 Task: Find connections with filter location Gualeguaychú with filter topic #recruitmentwith filter profile language German with filter current company Boston Scientific with filter school HASSAN Karnataka Jobs with filter industry Apparel Manufacturing with filter service category Event Photography with filter keywords title Continuous Improvement Lead
Action: Mouse moved to (483, 98)
Screenshot: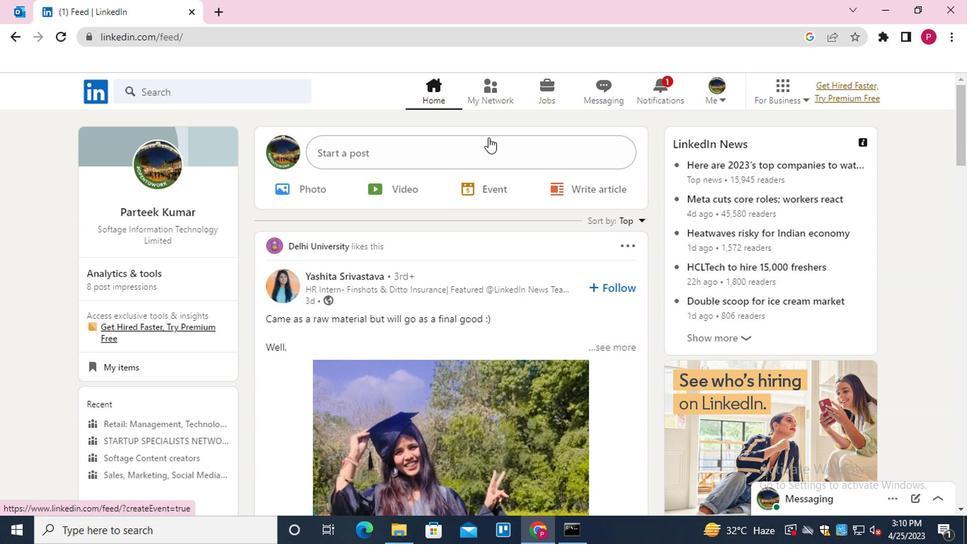 
Action: Mouse pressed left at (483, 98)
Screenshot: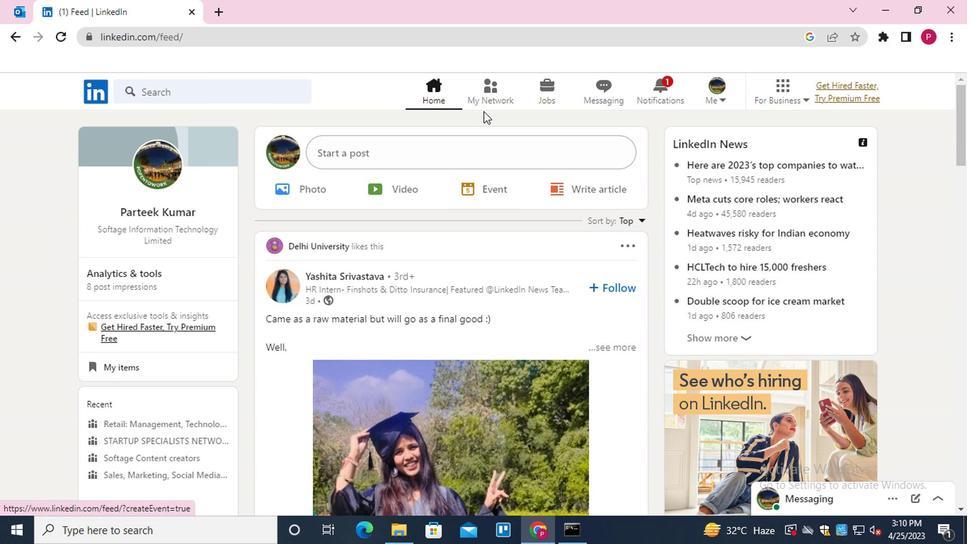 
Action: Mouse moved to (174, 169)
Screenshot: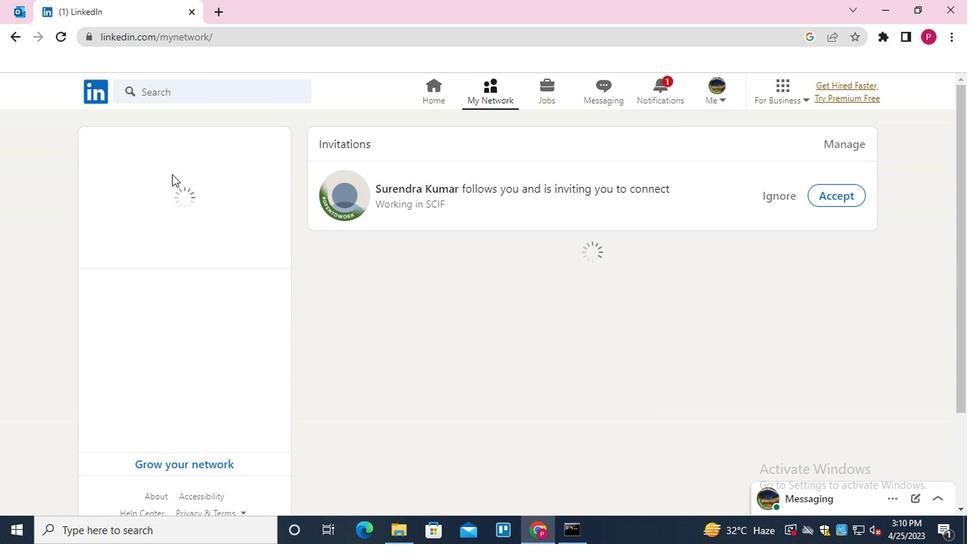 
Action: Mouse pressed left at (174, 169)
Screenshot: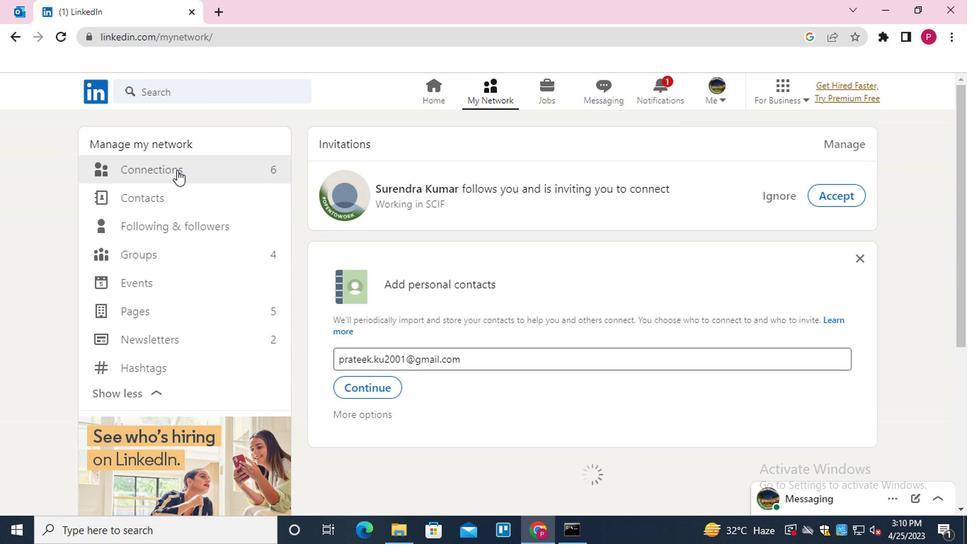 
Action: Mouse moved to (568, 164)
Screenshot: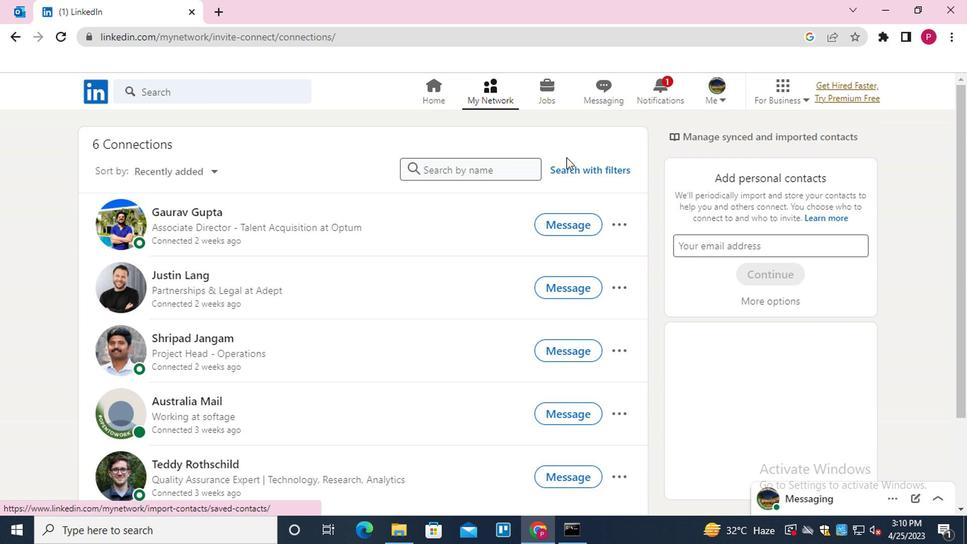 
Action: Mouse pressed left at (568, 164)
Screenshot: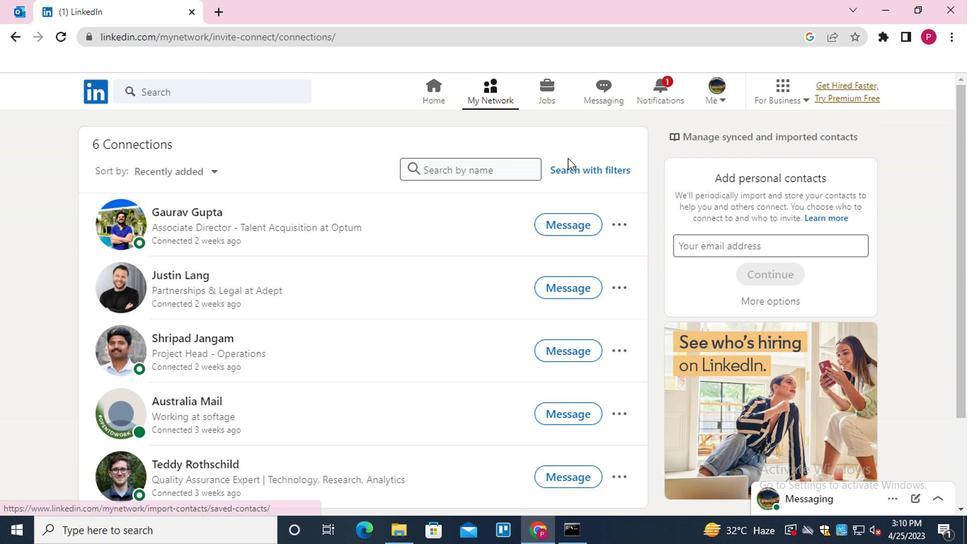
Action: Mouse moved to (458, 127)
Screenshot: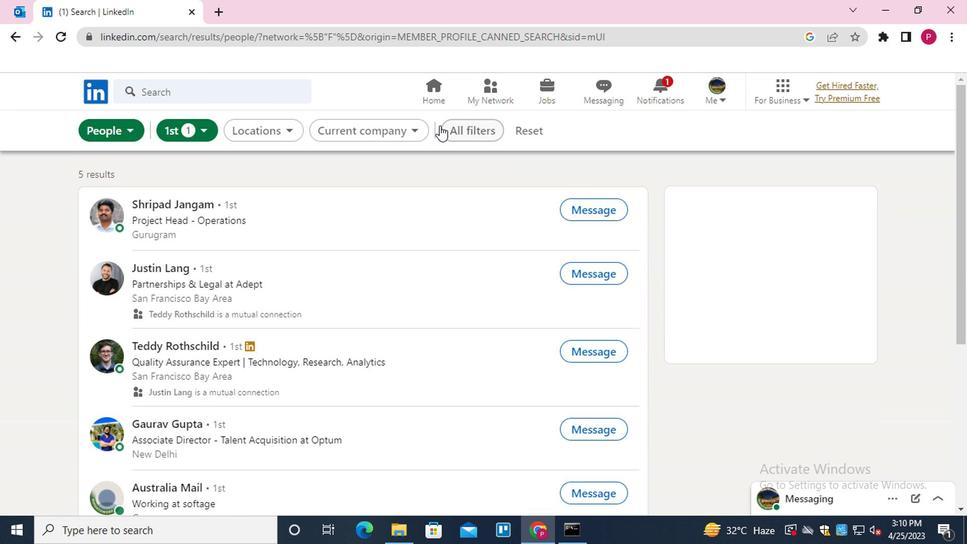 
Action: Mouse pressed left at (458, 127)
Screenshot: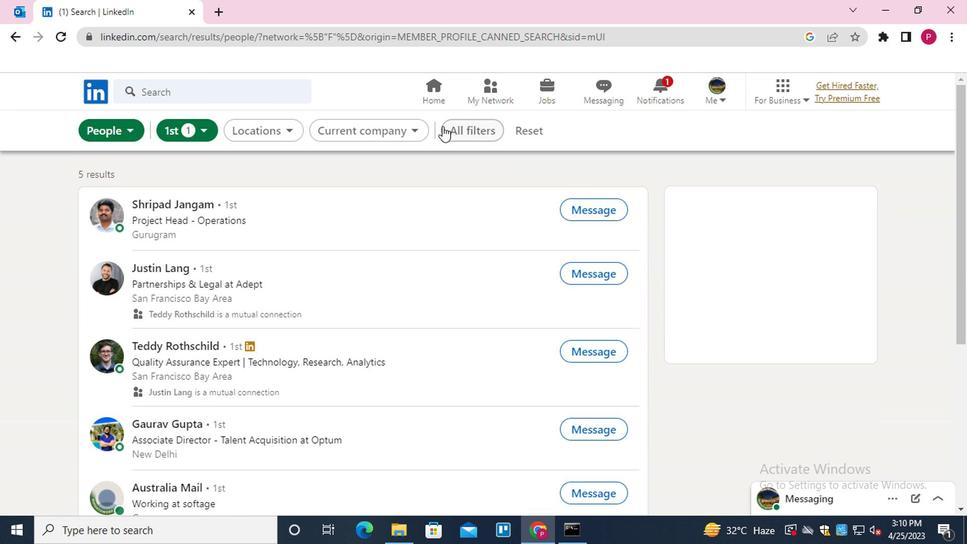 
Action: Mouse moved to (701, 296)
Screenshot: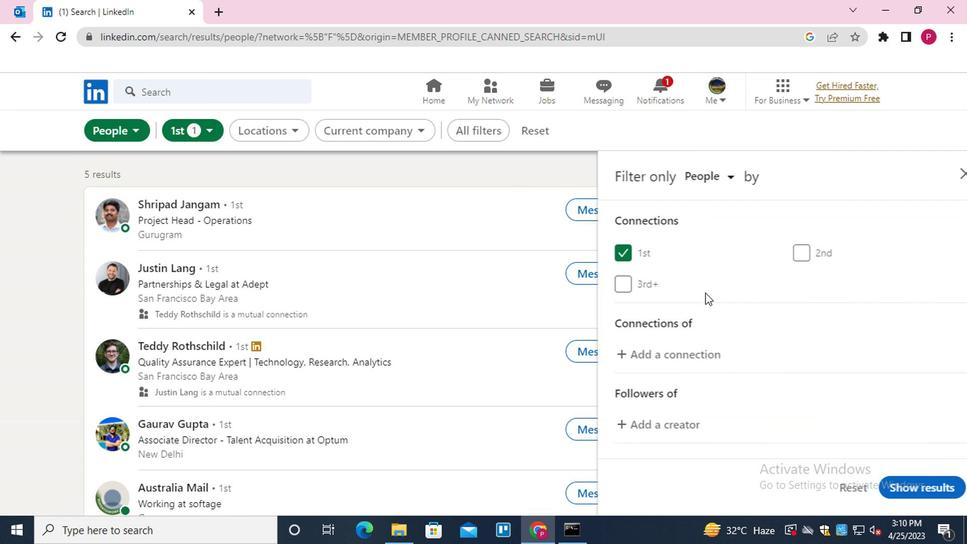 
Action: Mouse scrolled (701, 296) with delta (0, 0)
Screenshot: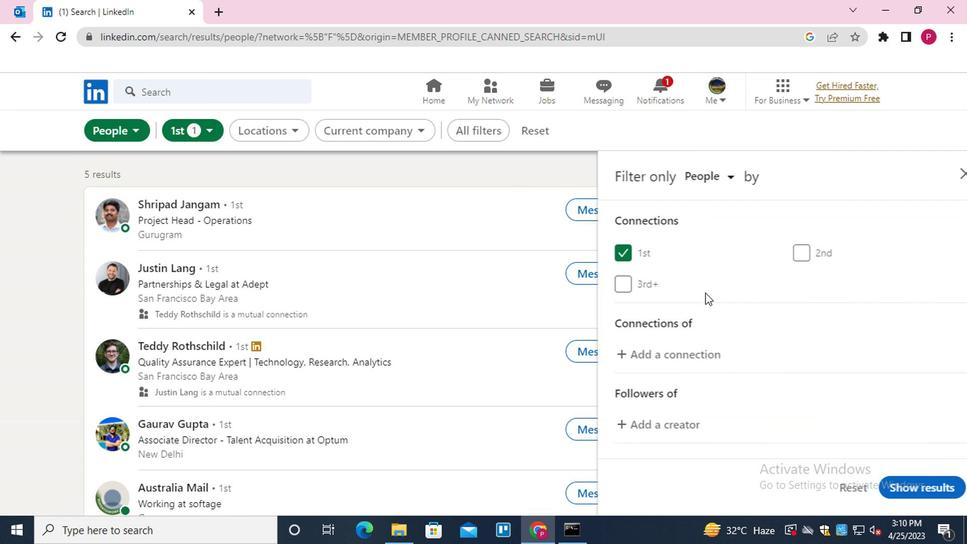 
Action: Mouse moved to (701, 299)
Screenshot: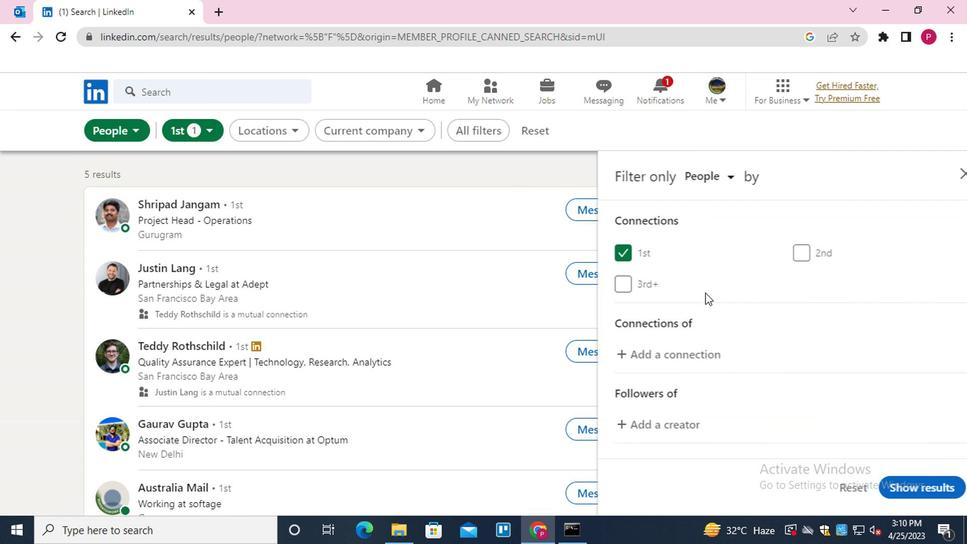 
Action: Mouse scrolled (701, 298) with delta (0, -1)
Screenshot: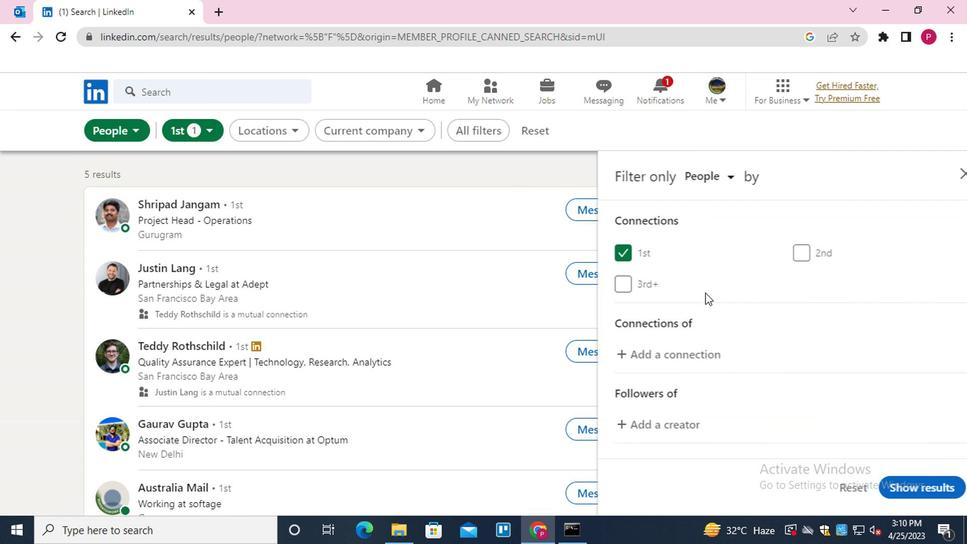 
Action: Mouse moved to (704, 305)
Screenshot: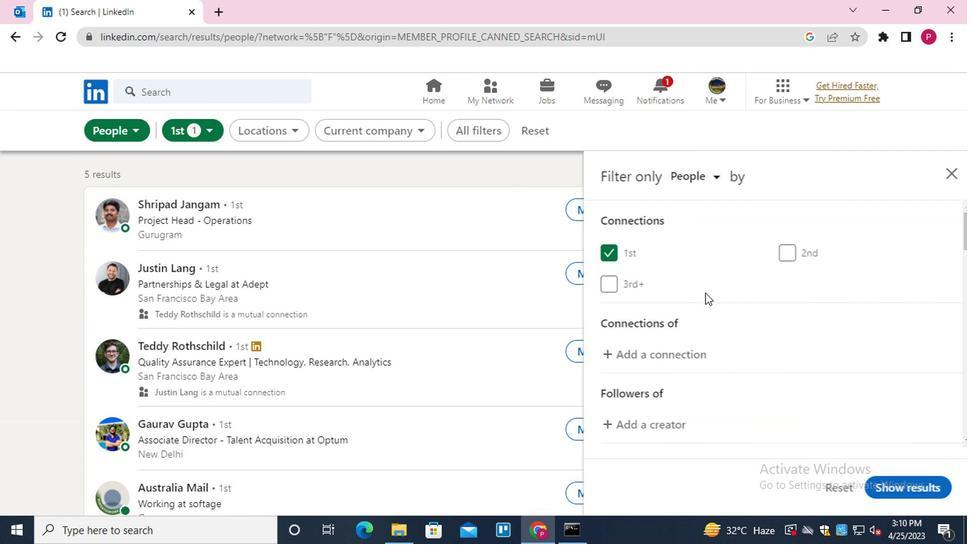 
Action: Mouse scrolled (704, 304) with delta (0, 0)
Screenshot: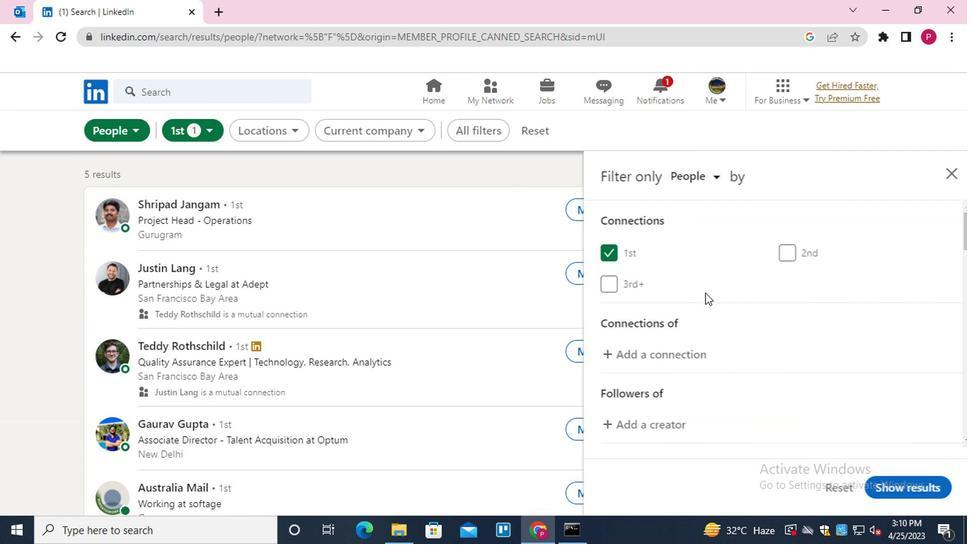 
Action: Mouse moved to (792, 346)
Screenshot: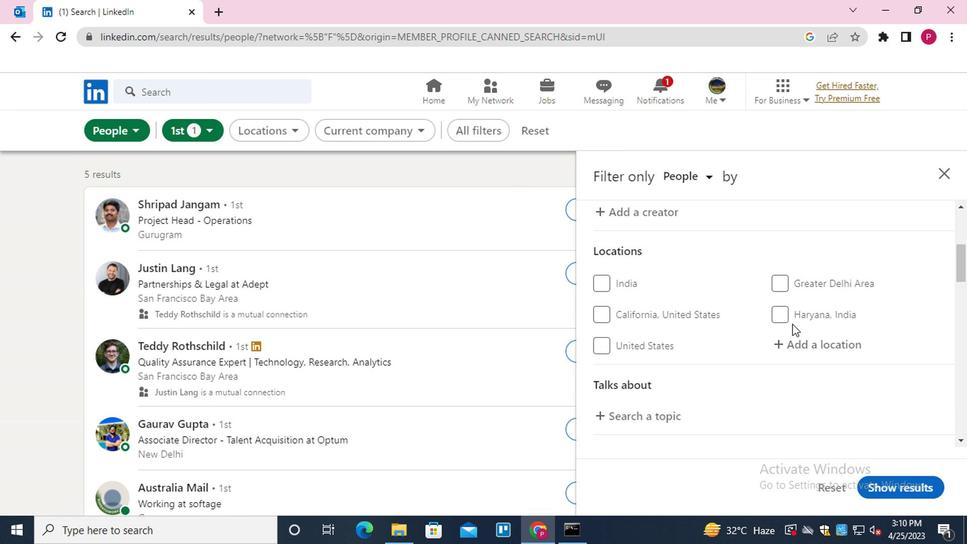 
Action: Mouse pressed left at (792, 346)
Screenshot: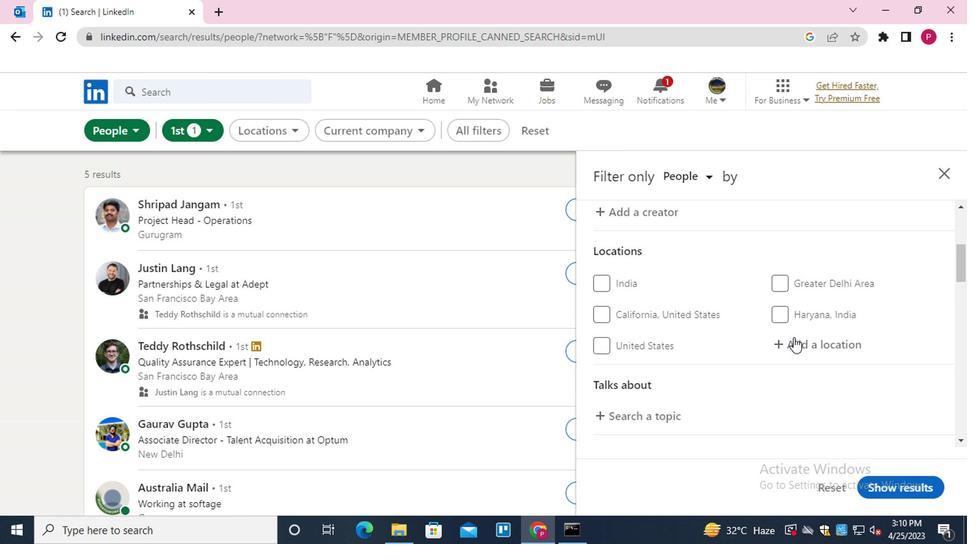 
Action: Mouse moved to (792, 348)
Screenshot: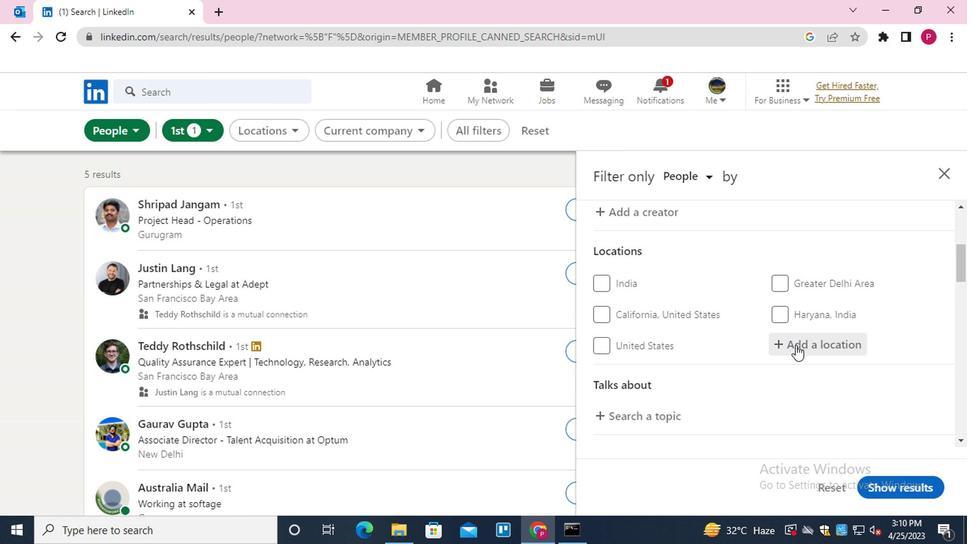 
Action: Key pressed <Key.shift><Key.shift>GUALEGUA
Screenshot: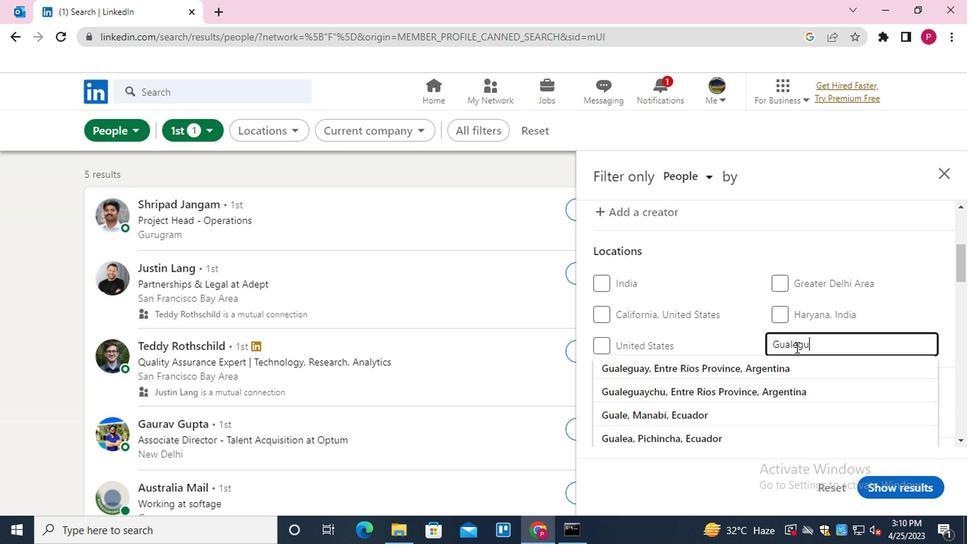 
Action: Mouse moved to (723, 374)
Screenshot: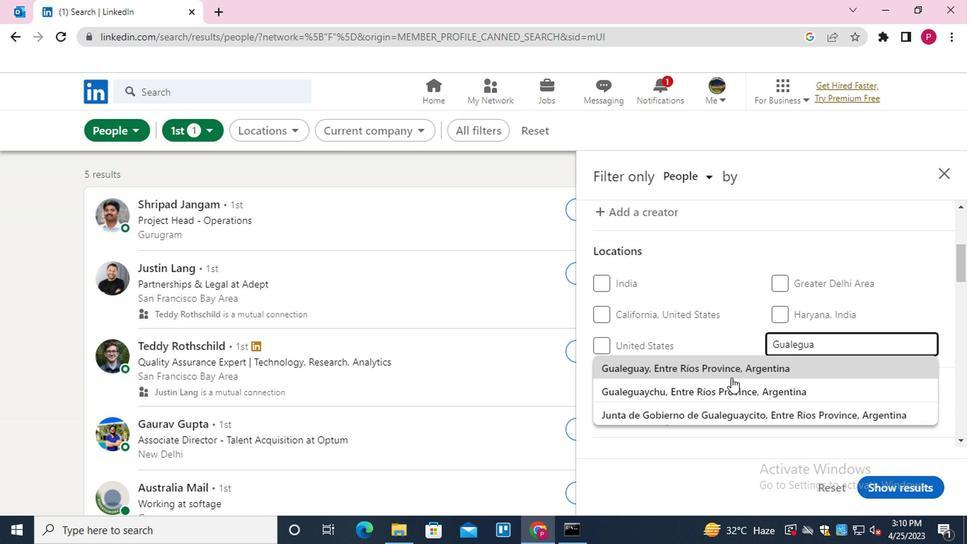 
Action: Mouse pressed left at (723, 374)
Screenshot: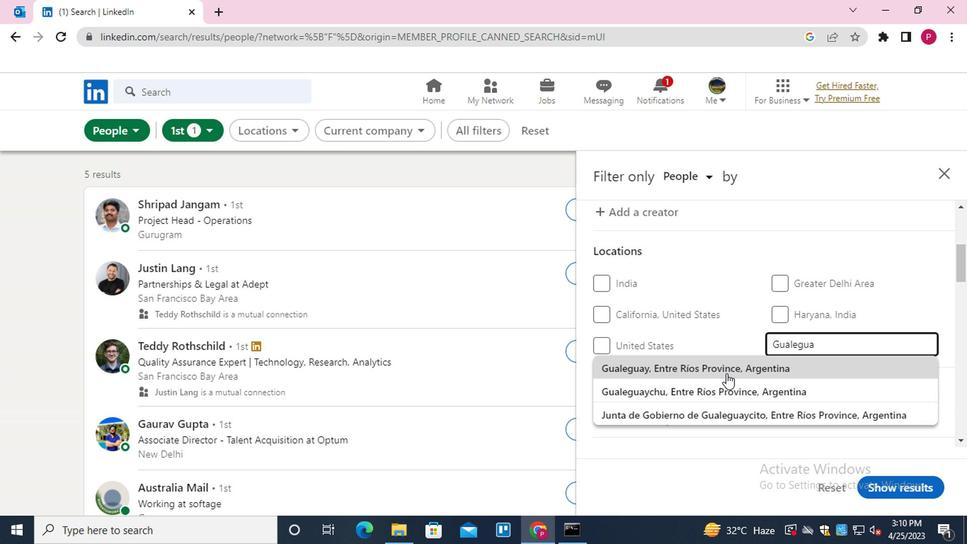 
Action: Mouse moved to (754, 352)
Screenshot: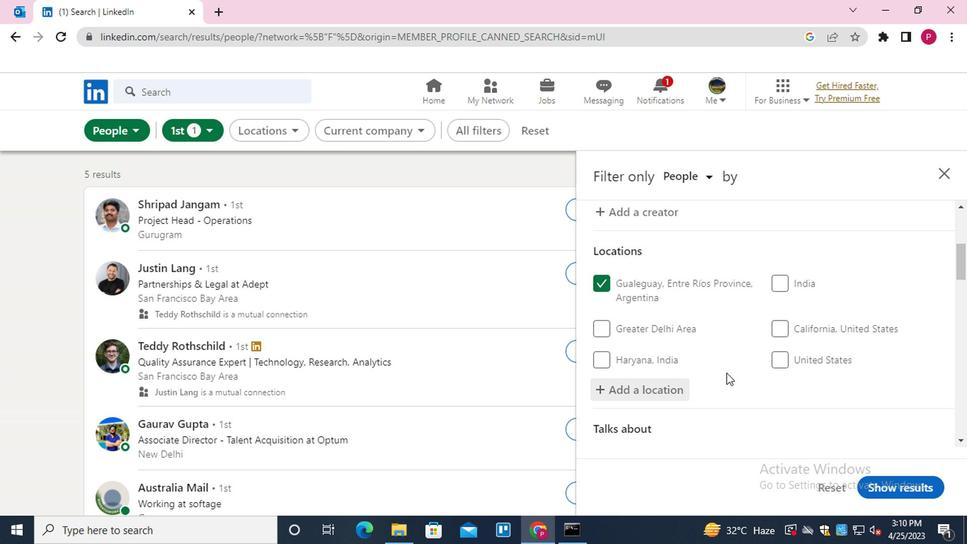 
Action: Mouse scrolled (754, 351) with delta (0, 0)
Screenshot: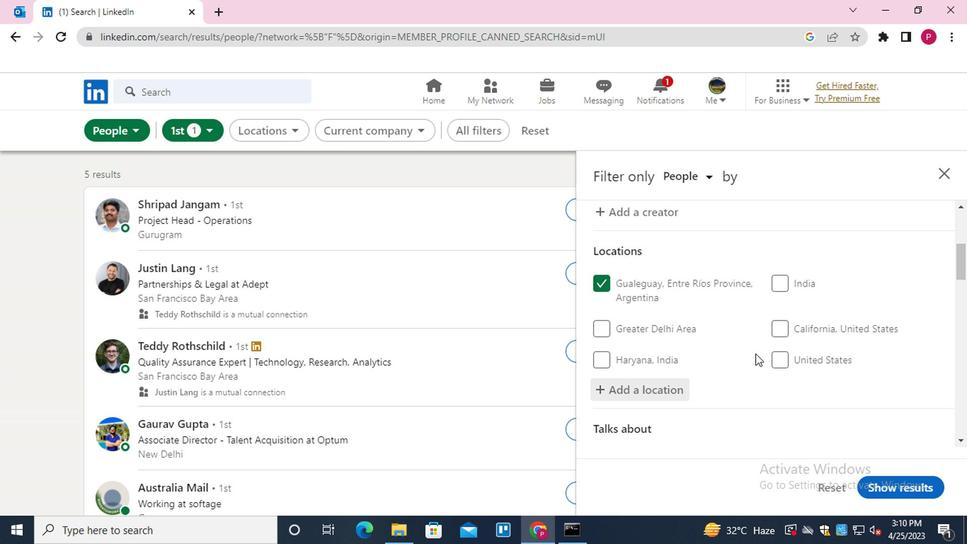 
Action: Mouse scrolled (754, 351) with delta (0, 0)
Screenshot: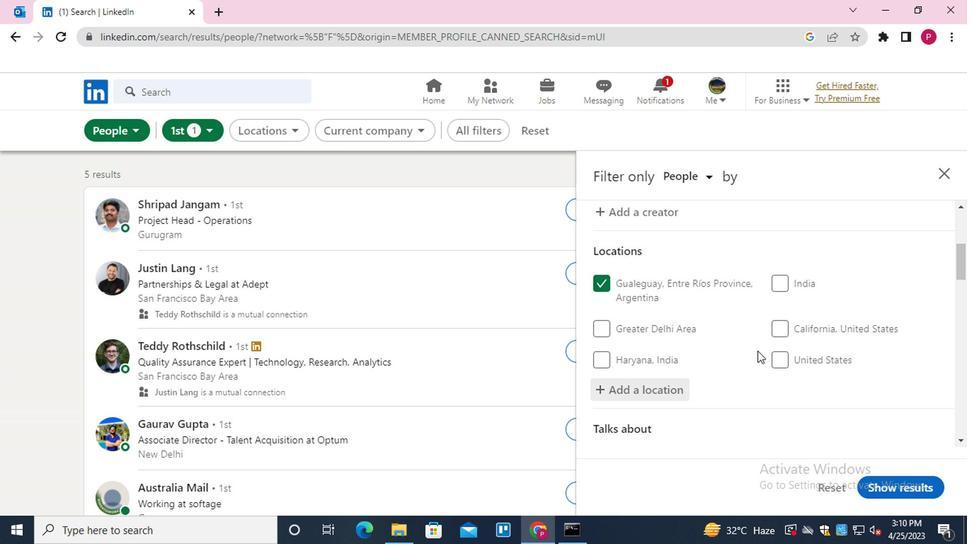 
Action: Mouse moved to (678, 320)
Screenshot: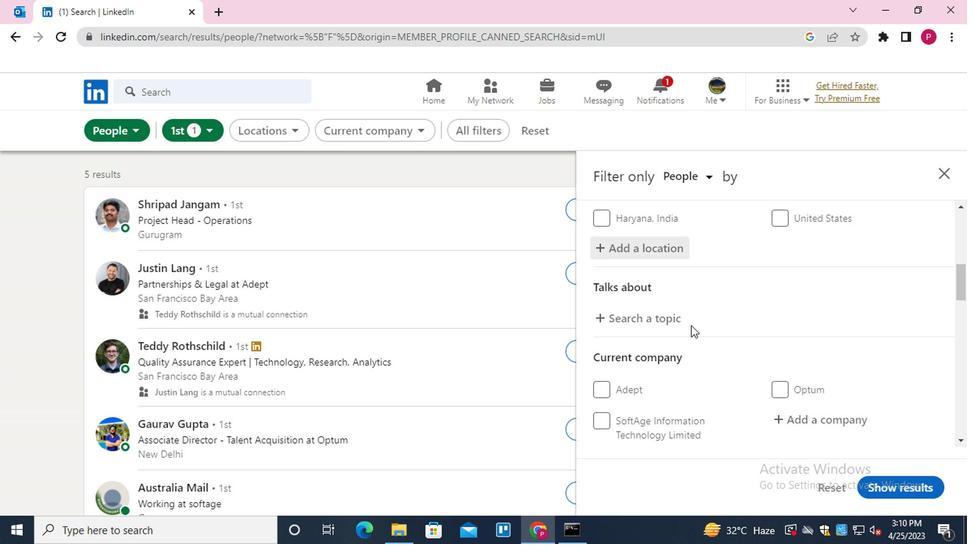 
Action: Mouse pressed left at (678, 320)
Screenshot: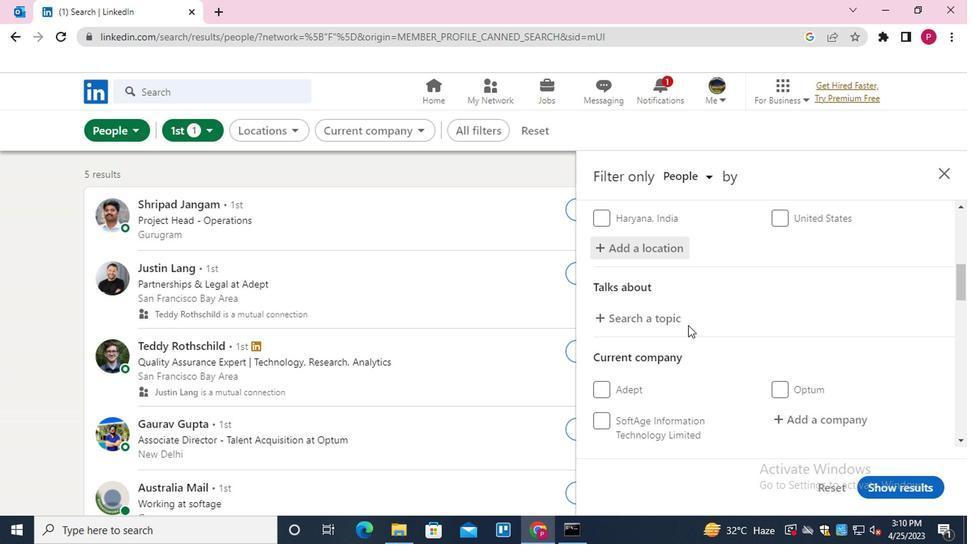 
Action: Key pressed <Key.shift><Key.shift><Key.shift><Key.shift><Key.shift><Key.shift><Key.shift><Key.shift><Key.shift><Key.shift><Key.shift>#RECRUITMENT
Screenshot: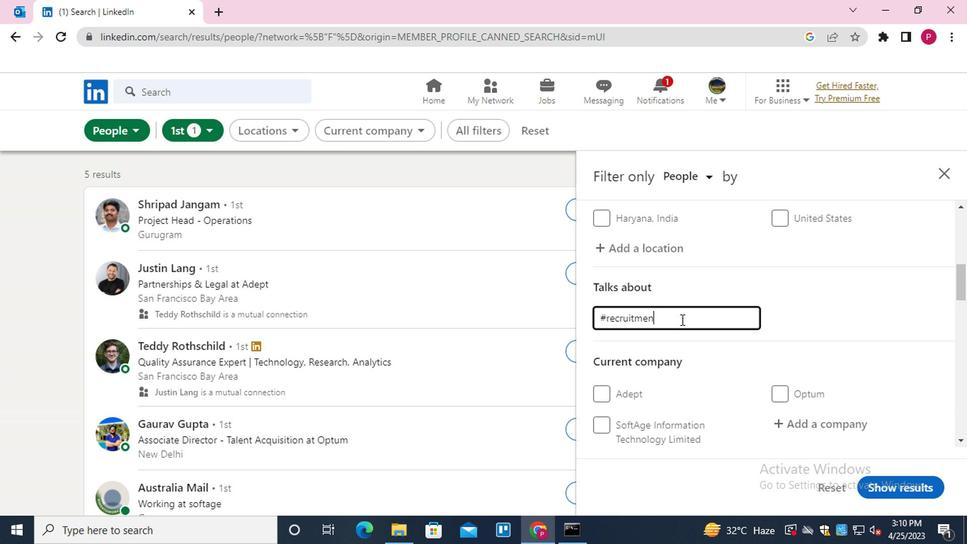 
Action: Mouse moved to (675, 320)
Screenshot: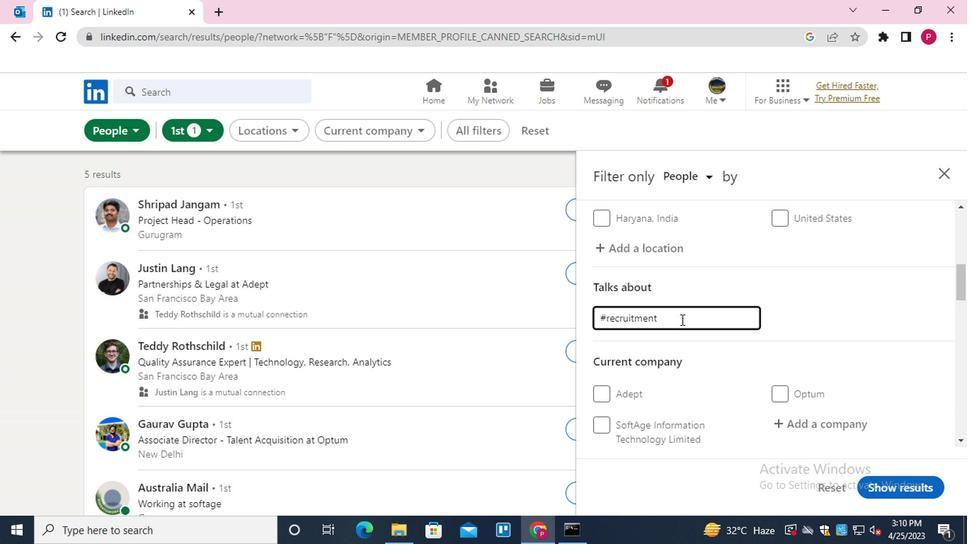 
Action: Mouse scrolled (675, 320) with delta (0, 0)
Screenshot: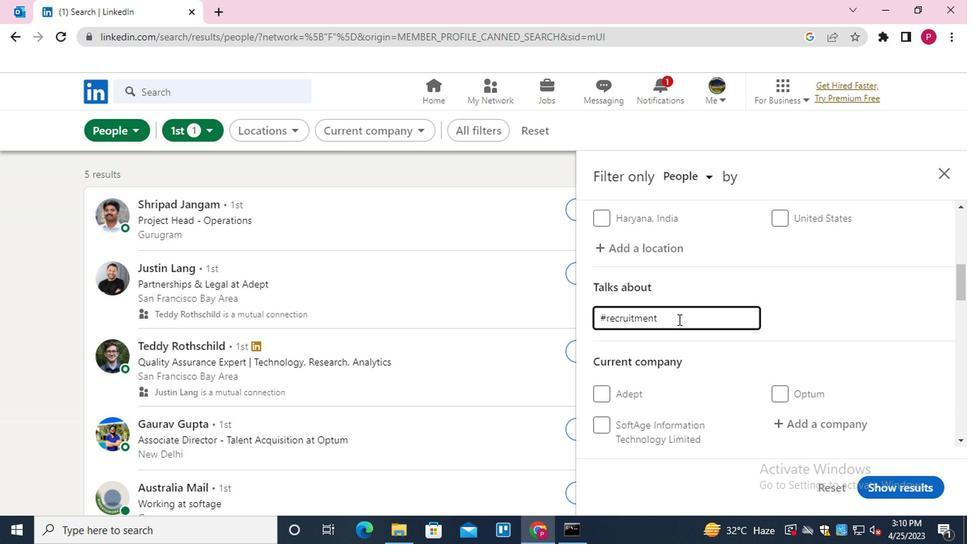 
Action: Mouse scrolled (675, 320) with delta (0, 0)
Screenshot: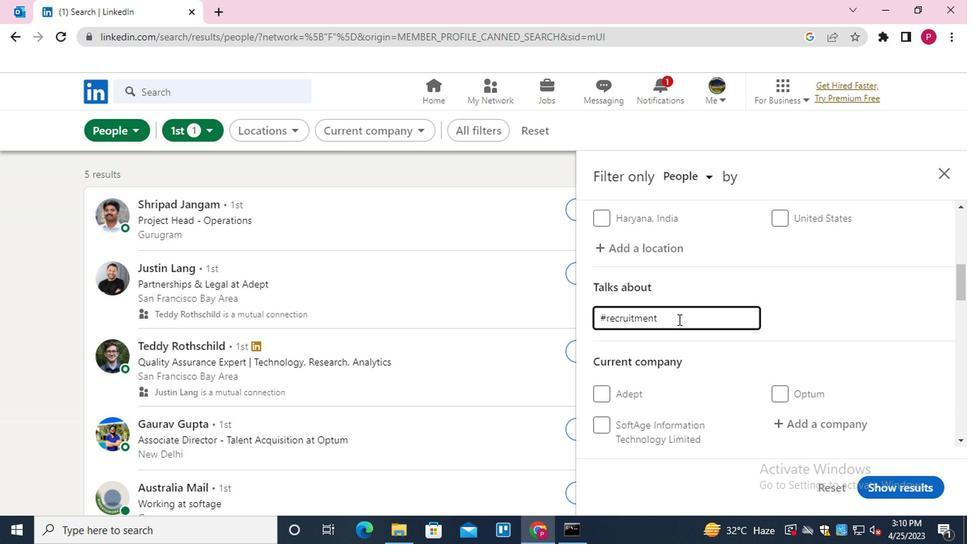 
Action: Mouse moved to (793, 288)
Screenshot: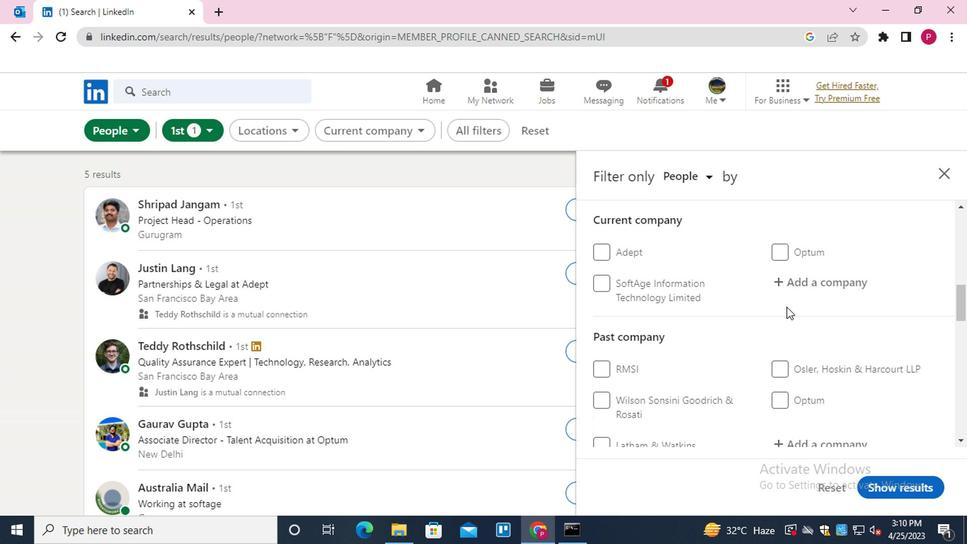 
Action: Mouse pressed left at (793, 288)
Screenshot: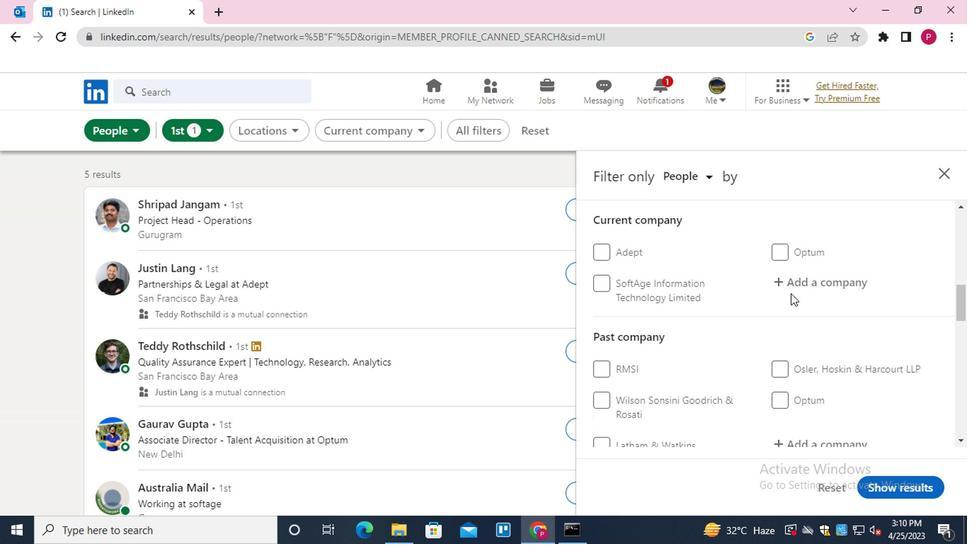 
Action: Mouse moved to (793, 288)
Screenshot: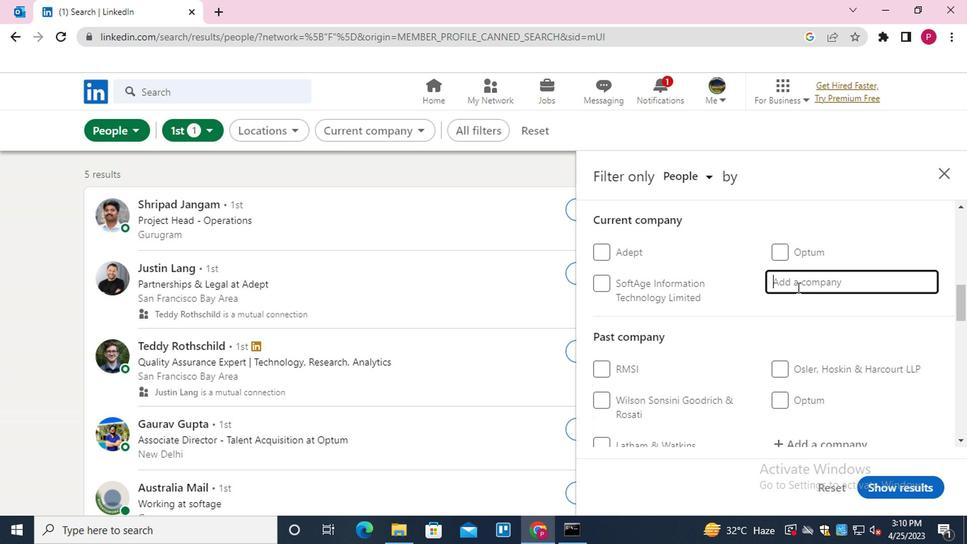 
Action: Key pressed <Key.shift><Key.shift><Key.shift><Key.shift><Key.shift><Key.shift><Key.shift><Key.shift><Key.shift><Key.shift><Key.shift><Key.shift><Key.shift><Key.shift><Key.shift><Key.shift><Key.shift><Key.shift><Key.shift>BOSTON
Screenshot: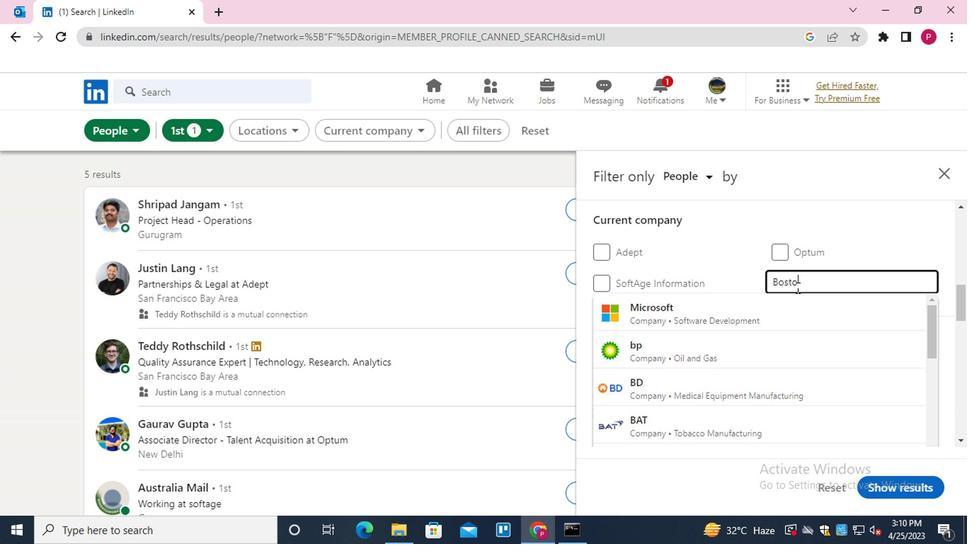 
Action: Mouse moved to (750, 313)
Screenshot: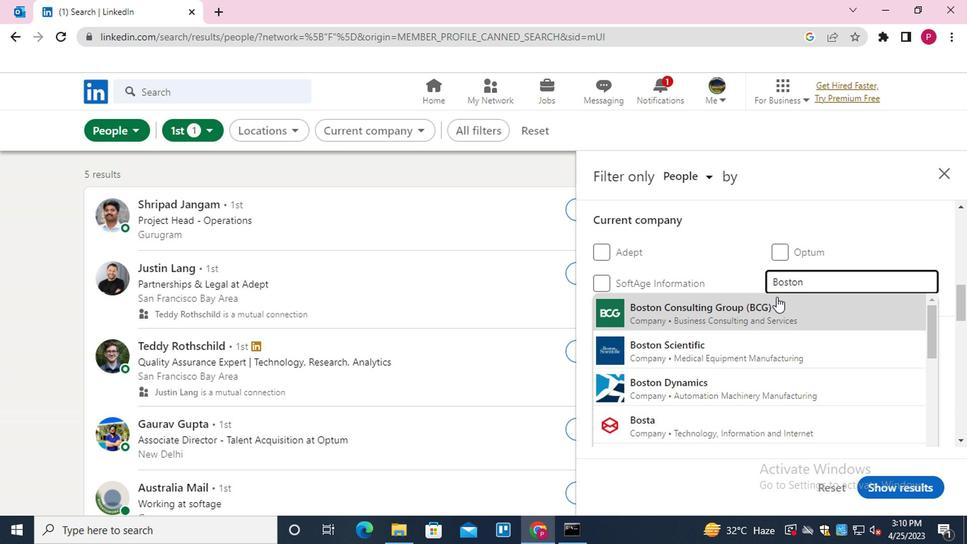 
Action: Mouse pressed left at (750, 313)
Screenshot: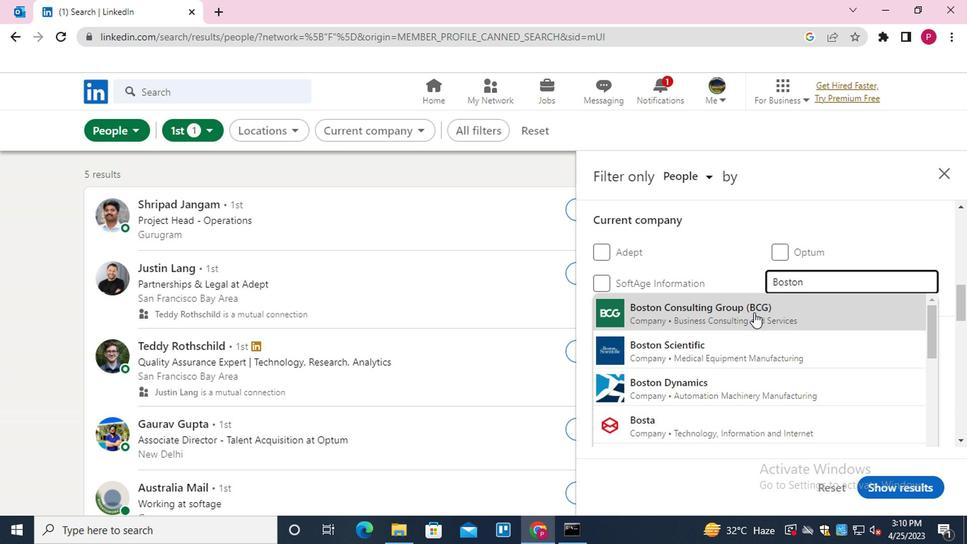 
Action: Mouse moved to (667, 300)
Screenshot: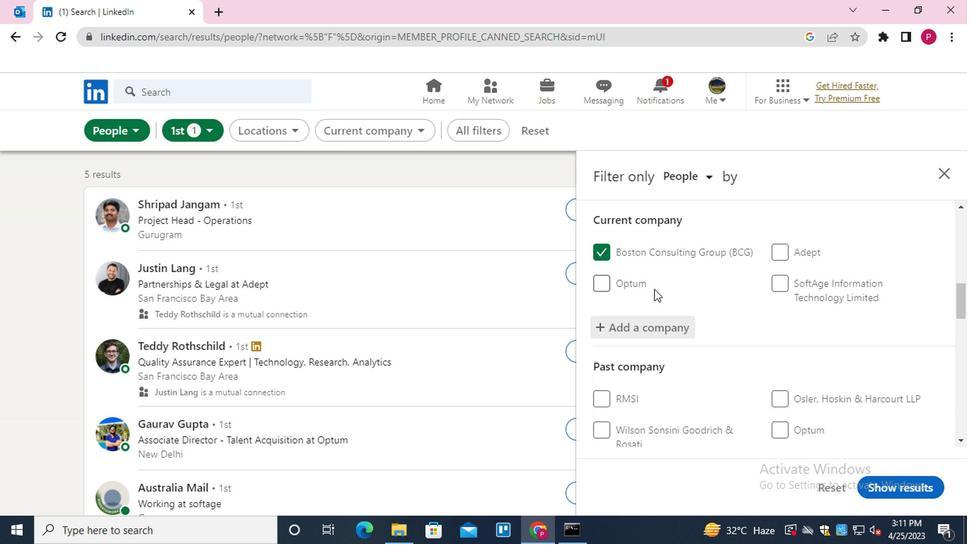 
Action: Mouse scrolled (667, 300) with delta (0, 0)
Screenshot: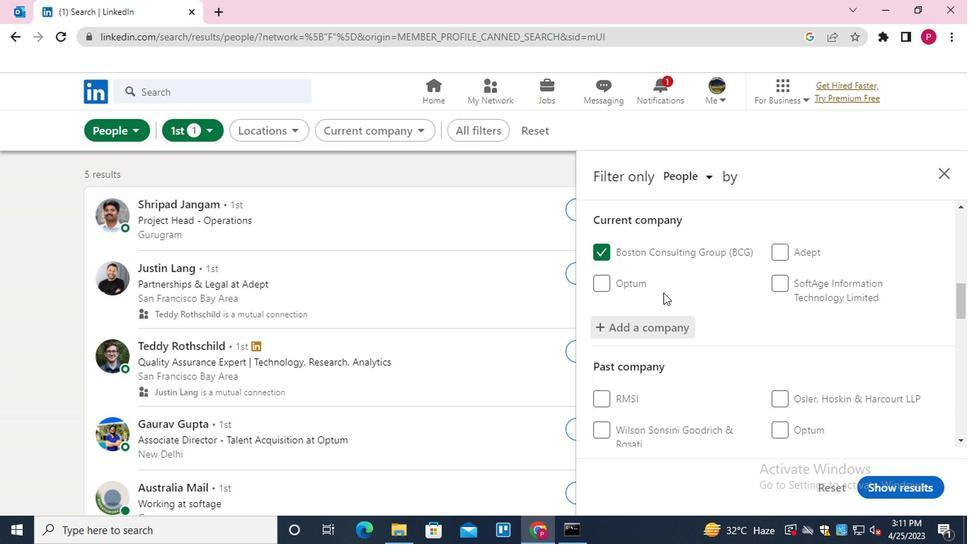 
Action: Mouse scrolled (667, 300) with delta (0, 0)
Screenshot: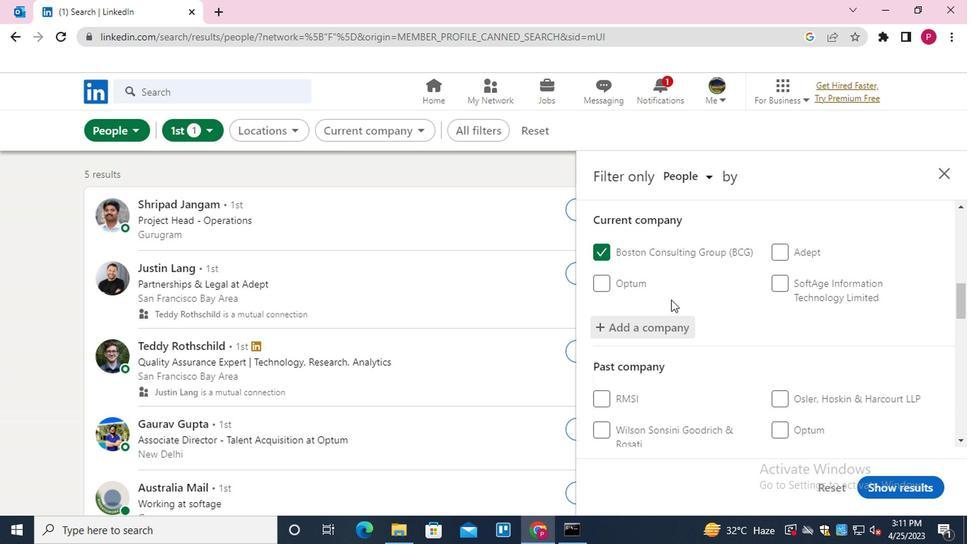 
Action: Mouse moved to (705, 303)
Screenshot: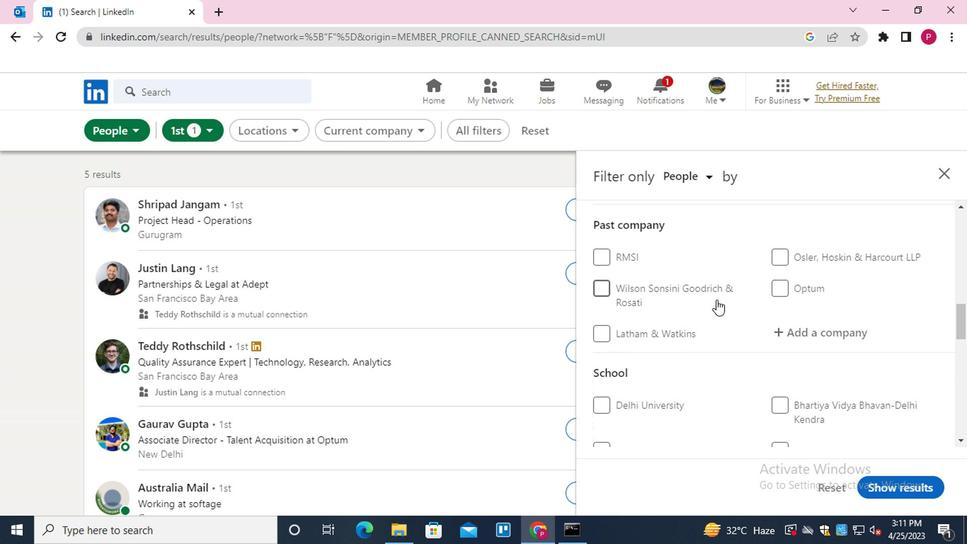 
Action: Mouse scrolled (705, 302) with delta (0, -1)
Screenshot: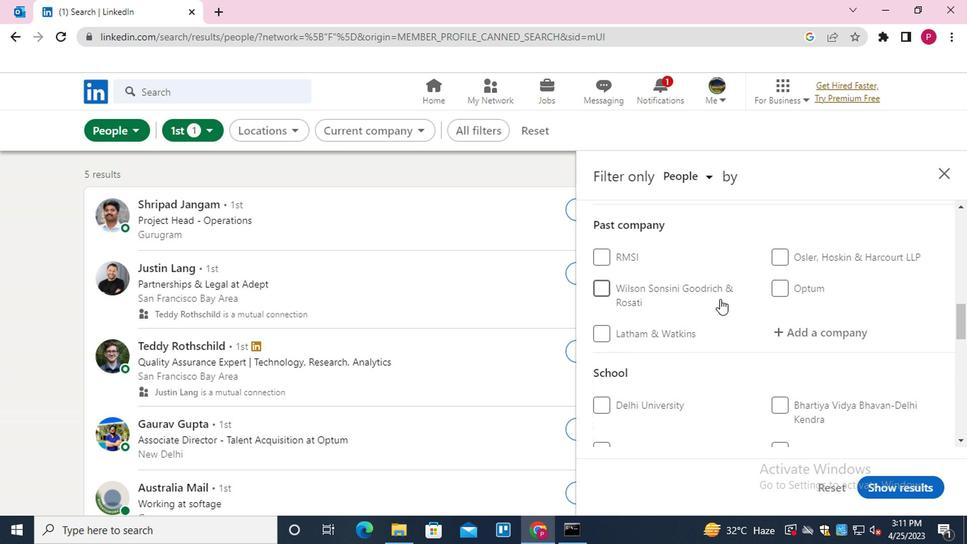 
Action: Mouse scrolled (705, 302) with delta (0, -1)
Screenshot: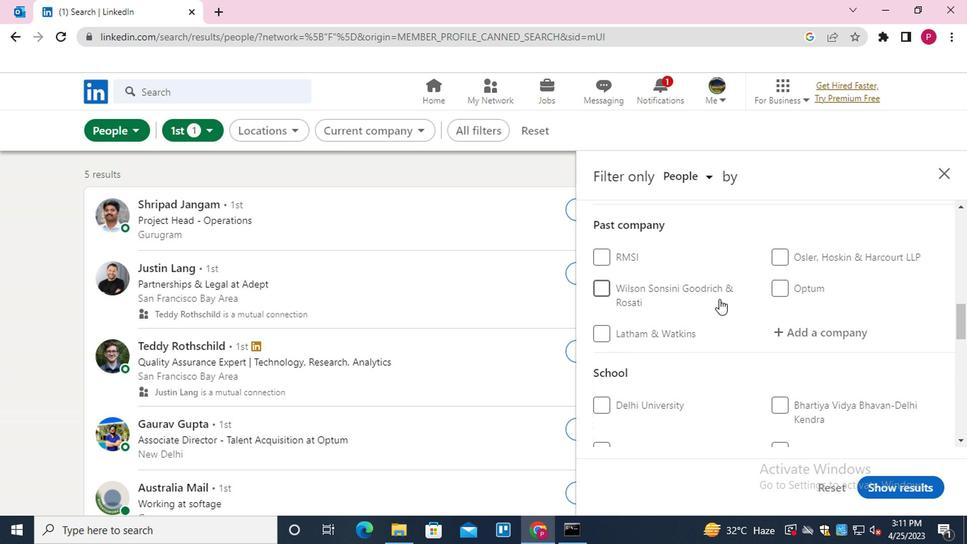 
Action: Mouse moved to (818, 346)
Screenshot: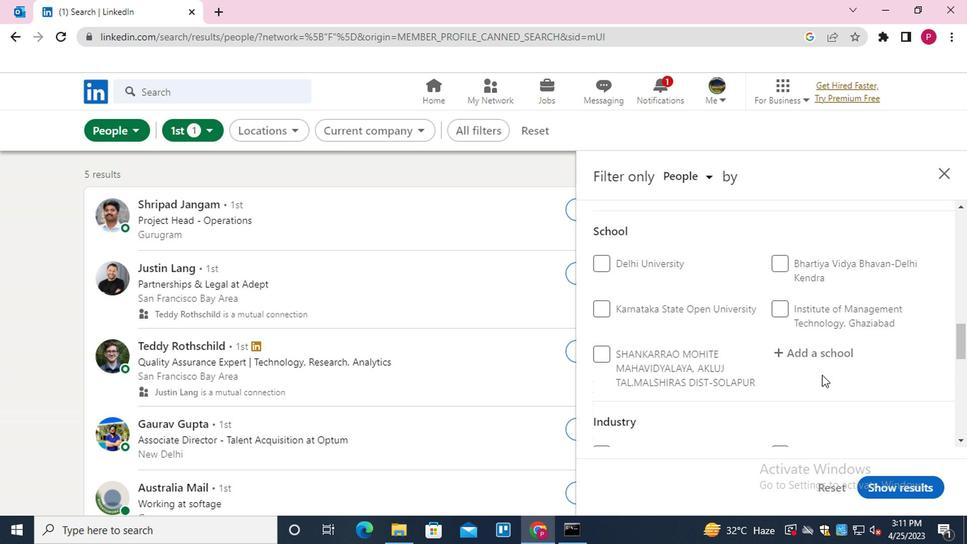 
Action: Mouse pressed left at (818, 346)
Screenshot: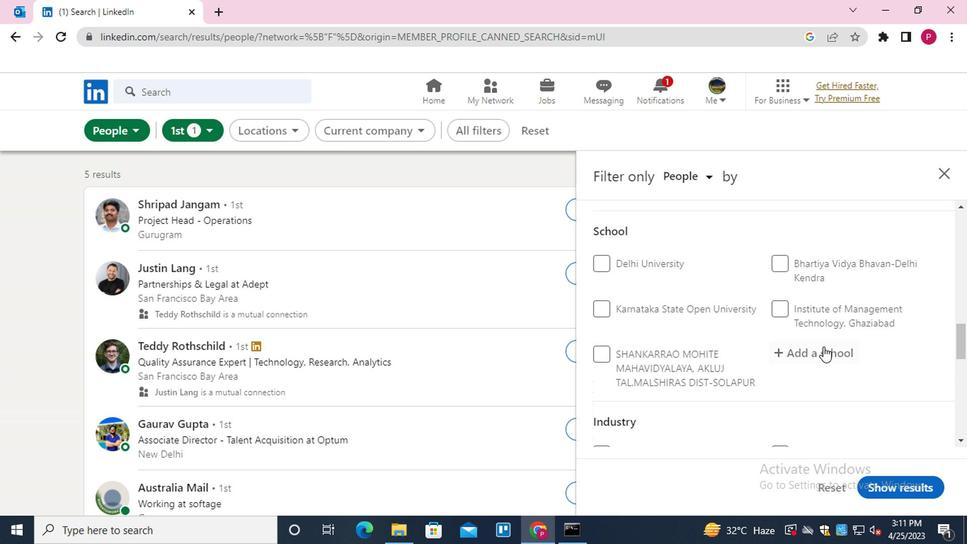 
Action: Key pressed <Key.shift>HASSAN
Screenshot: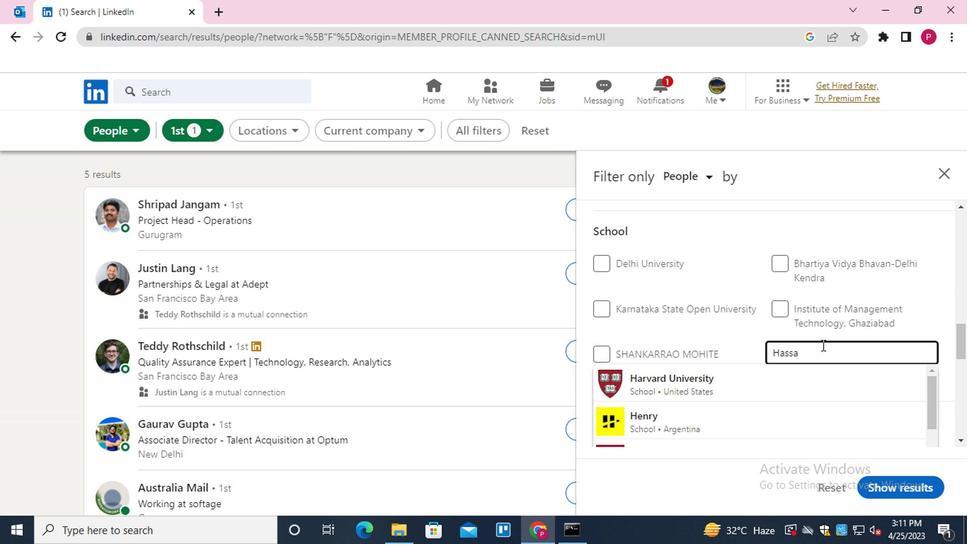 
Action: Mouse moved to (737, 380)
Screenshot: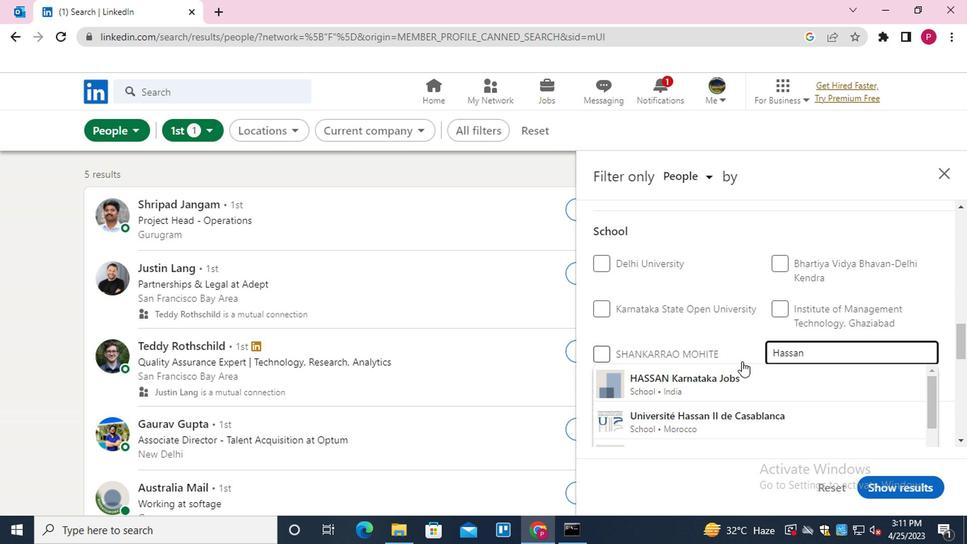 
Action: Mouse pressed left at (737, 380)
Screenshot: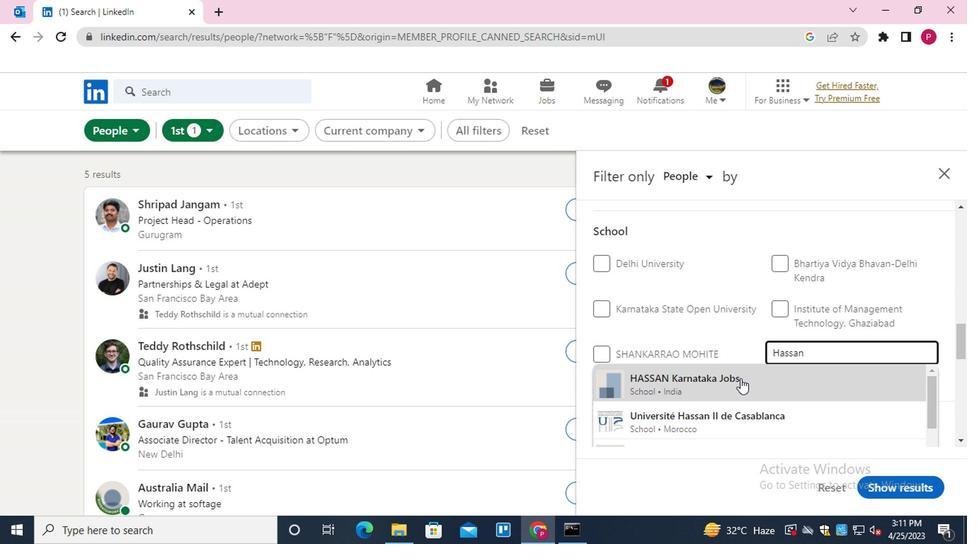 
Action: Mouse moved to (726, 387)
Screenshot: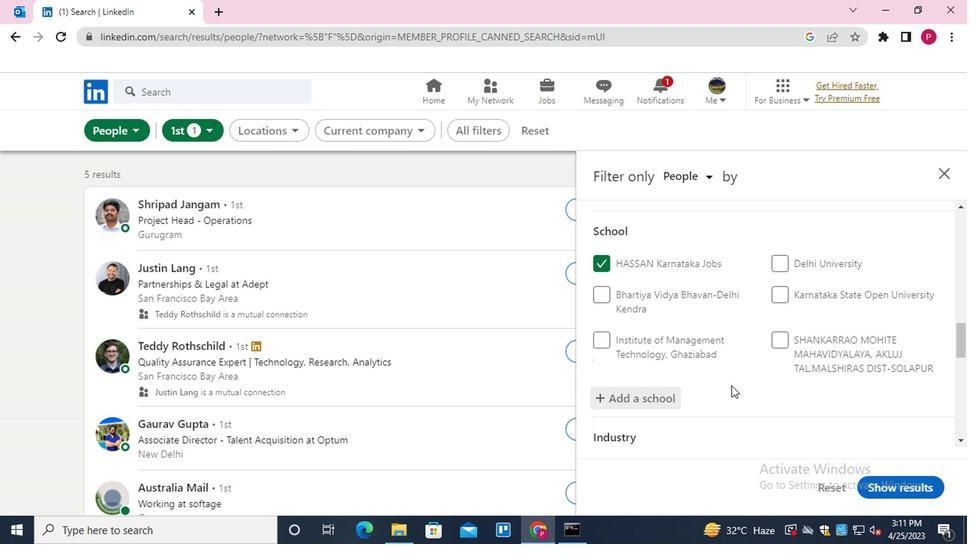 
Action: Mouse scrolled (726, 387) with delta (0, 0)
Screenshot: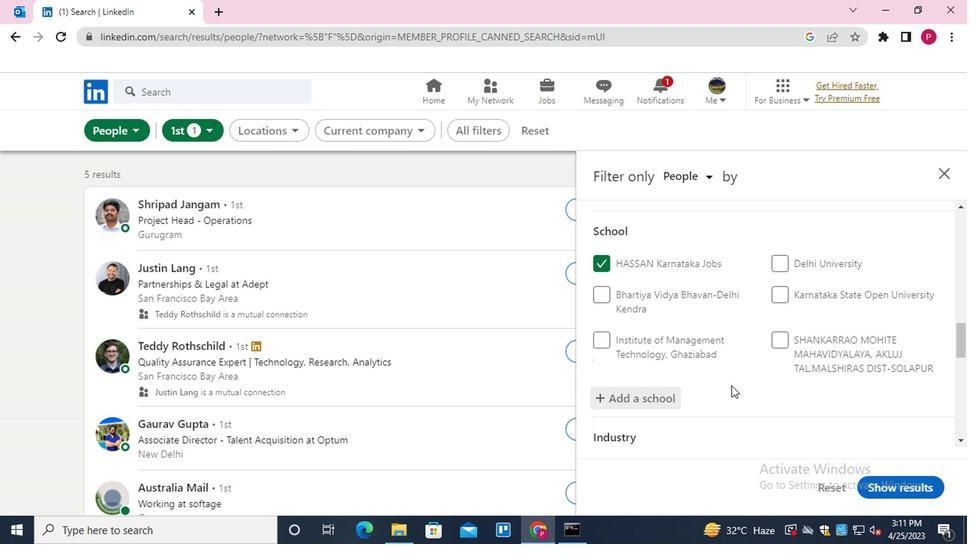 
Action: Mouse scrolled (726, 387) with delta (0, 0)
Screenshot: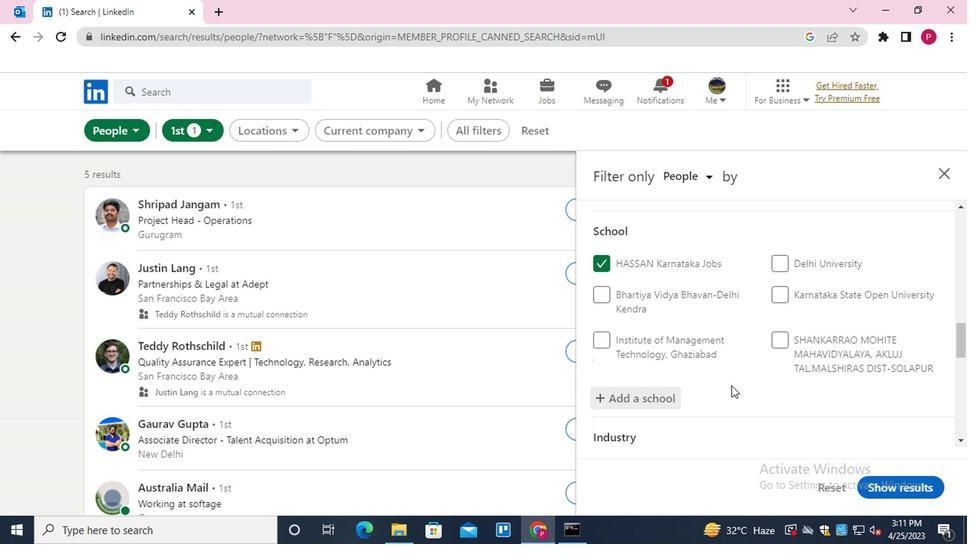 
Action: Mouse moved to (834, 417)
Screenshot: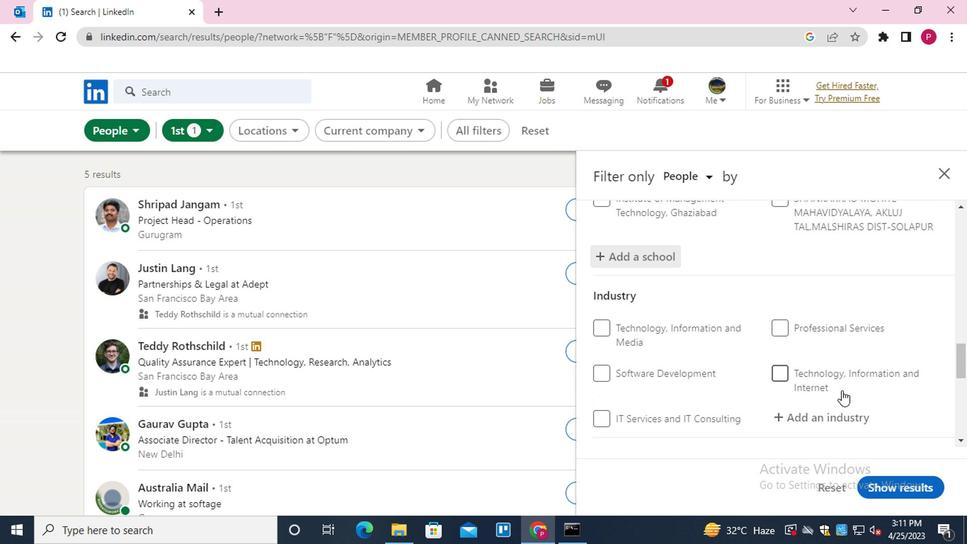 
Action: Mouse pressed left at (834, 417)
Screenshot: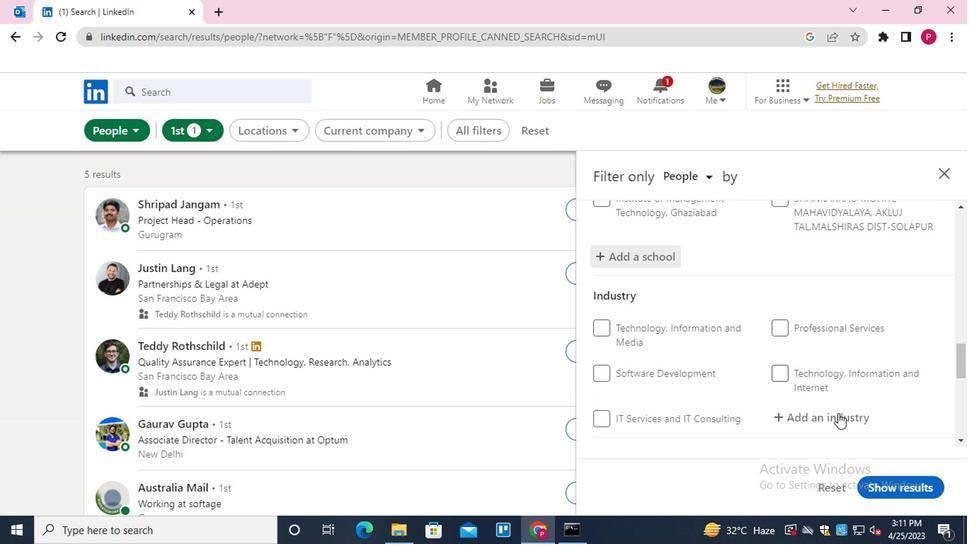 
Action: Mouse moved to (834, 417)
Screenshot: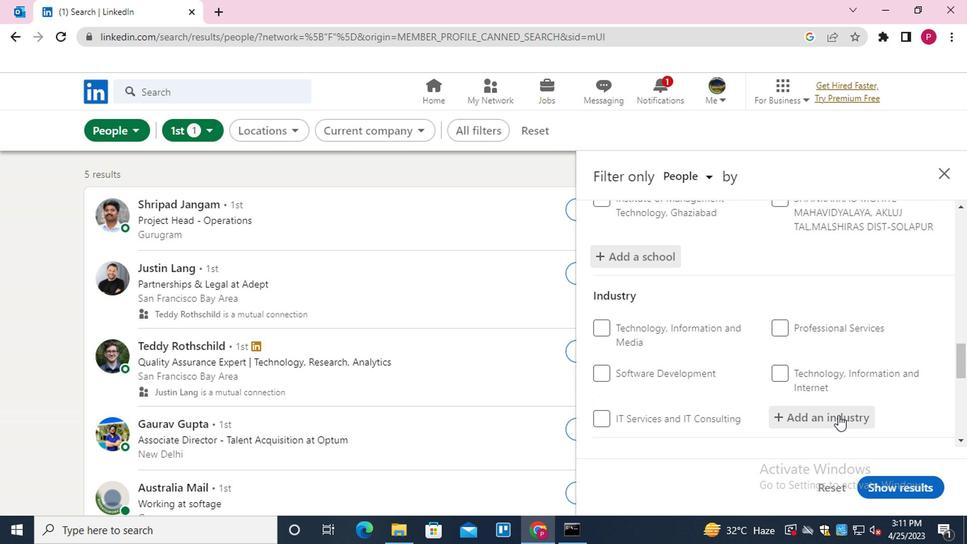 
Action: Key pressed <Key.shift>APPARE
Screenshot: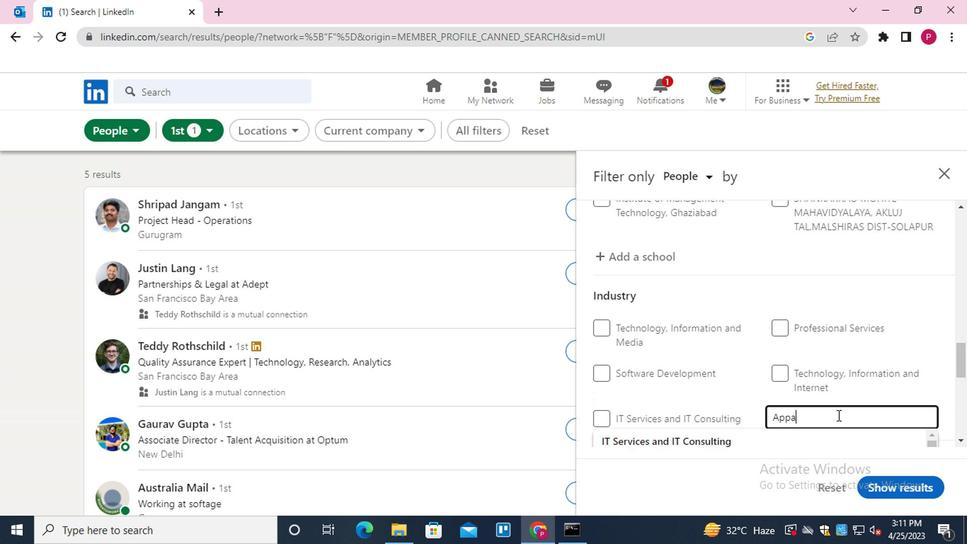 
Action: Mouse moved to (687, 241)
Screenshot: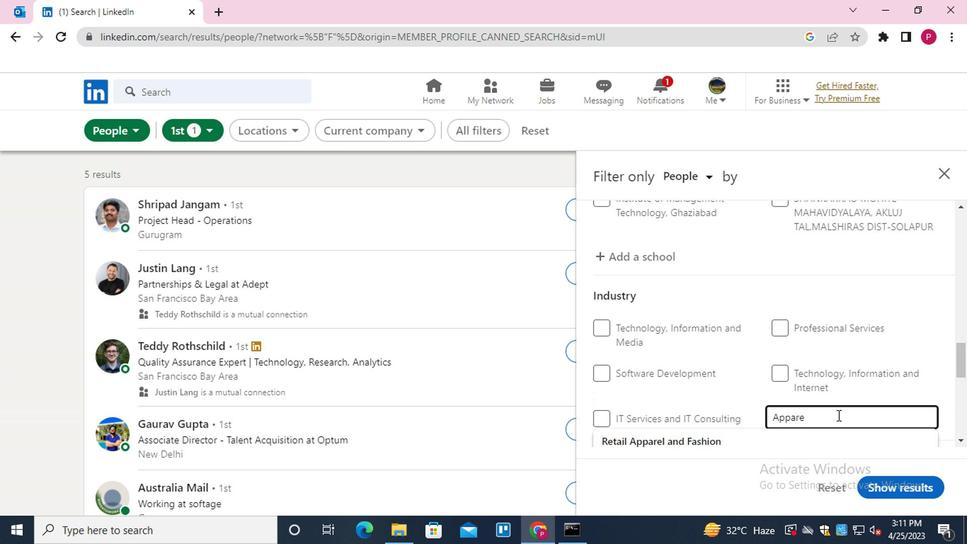 
Action: Mouse scrolled (687, 241) with delta (0, 0)
Screenshot: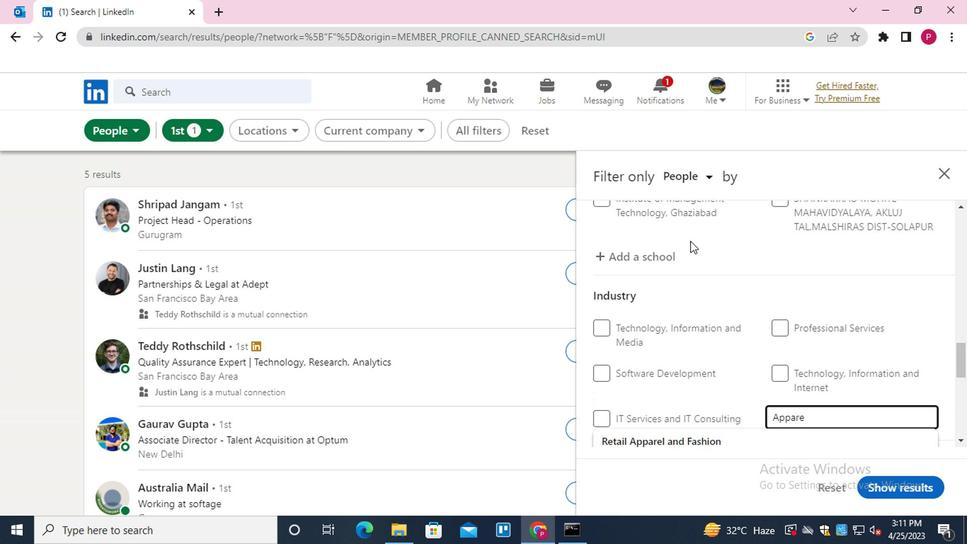 
Action: Mouse moved to (692, 422)
Screenshot: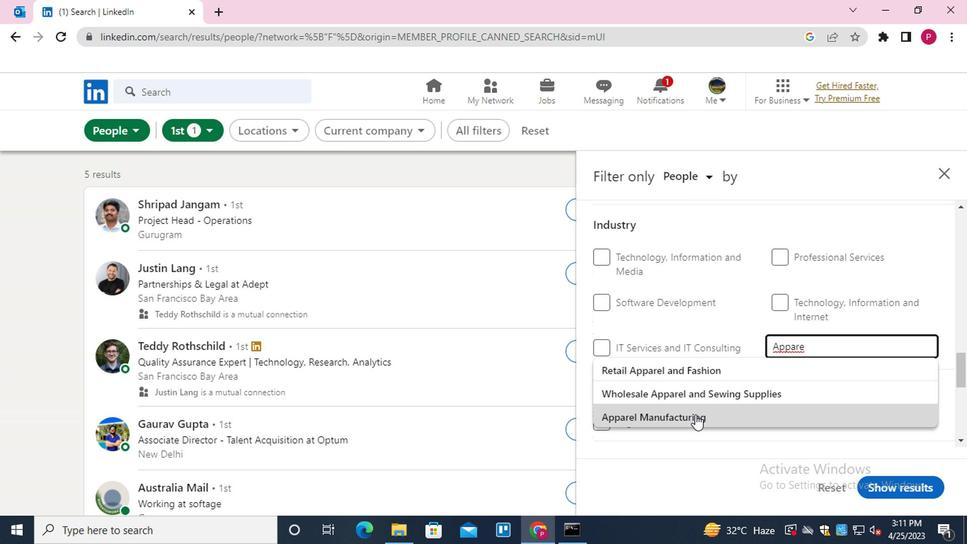 
Action: Mouse pressed left at (692, 422)
Screenshot: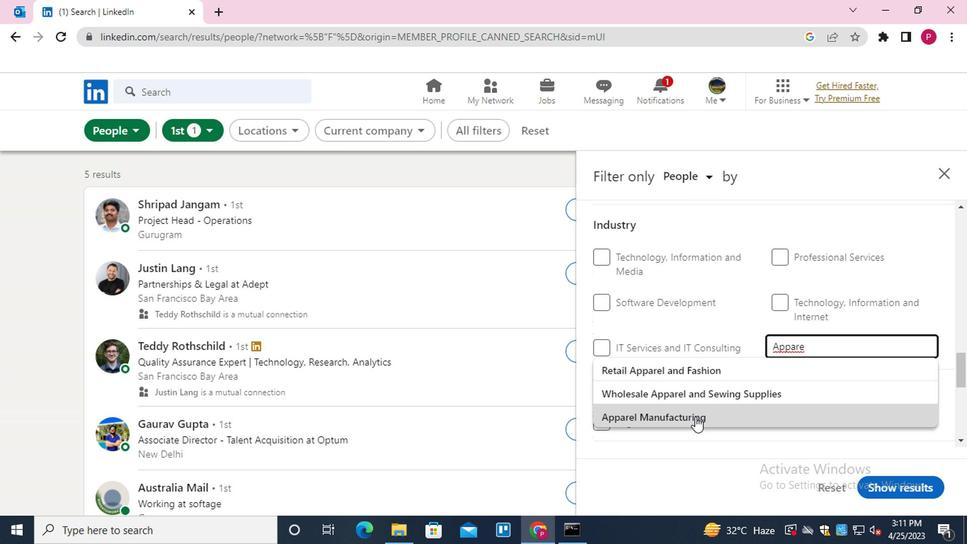
Action: Mouse moved to (687, 342)
Screenshot: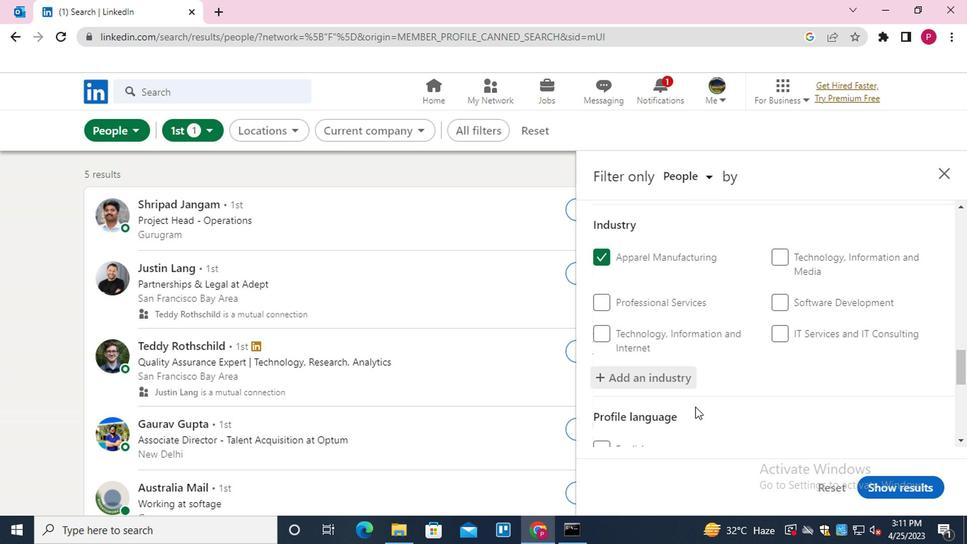 
Action: Mouse scrolled (687, 341) with delta (0, -1)
Screenshot: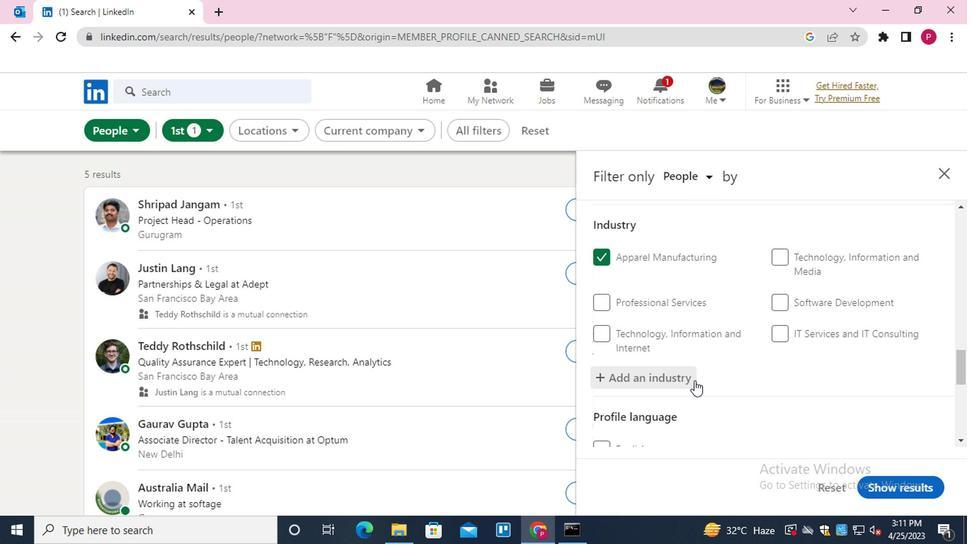 
Action: Mouse scrolled (687, 341) with delta (0, -1)
Screenshot: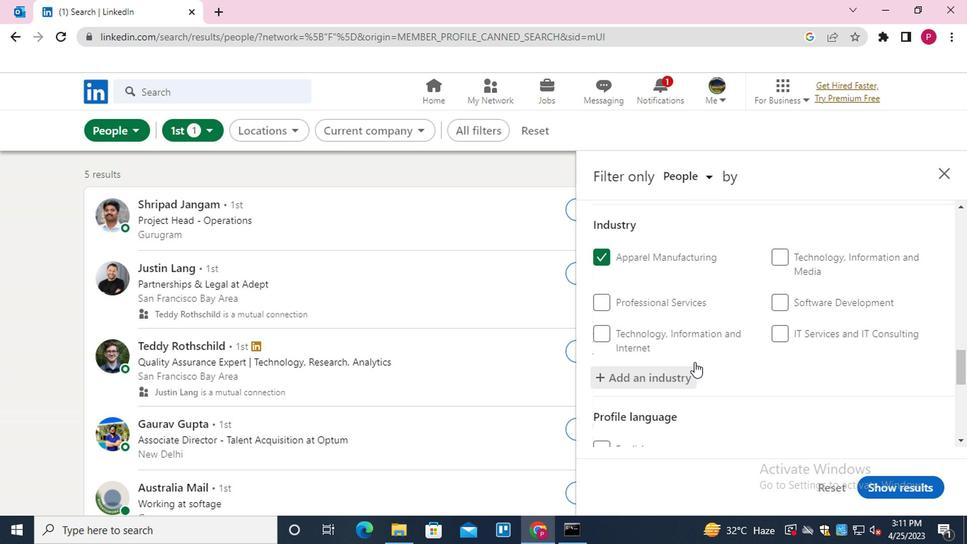 
Action: Mouse scrolled (687, 341) with delta (0, -1)
Screenshot: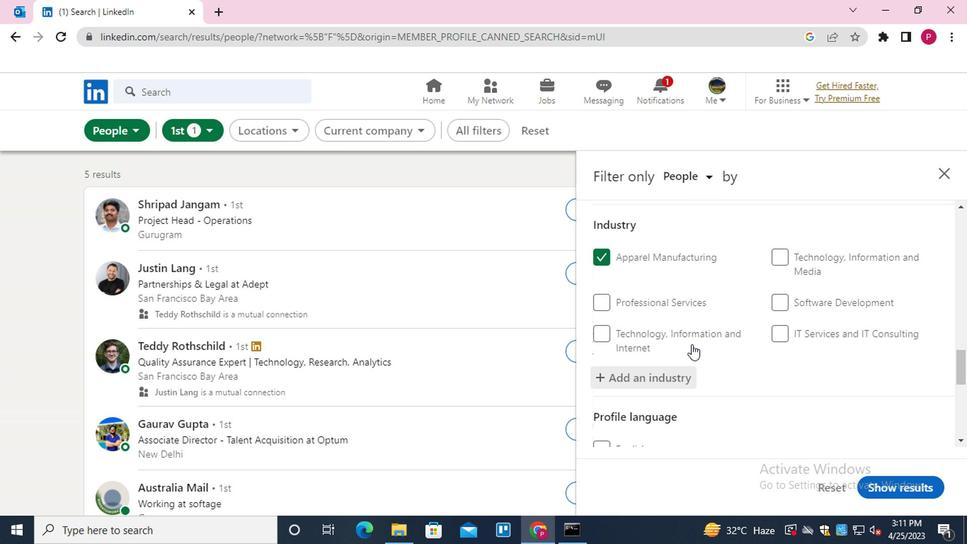 
Action: Mouse moved to (620, 258)
Screenshot: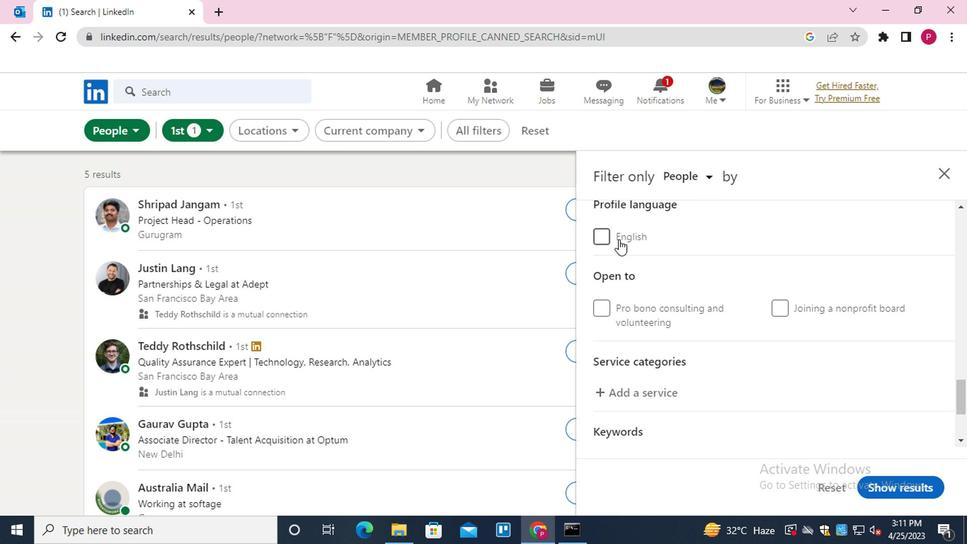 
Action: Mouse scrolled (620, 257) with delta (0, -1)
Screenshot: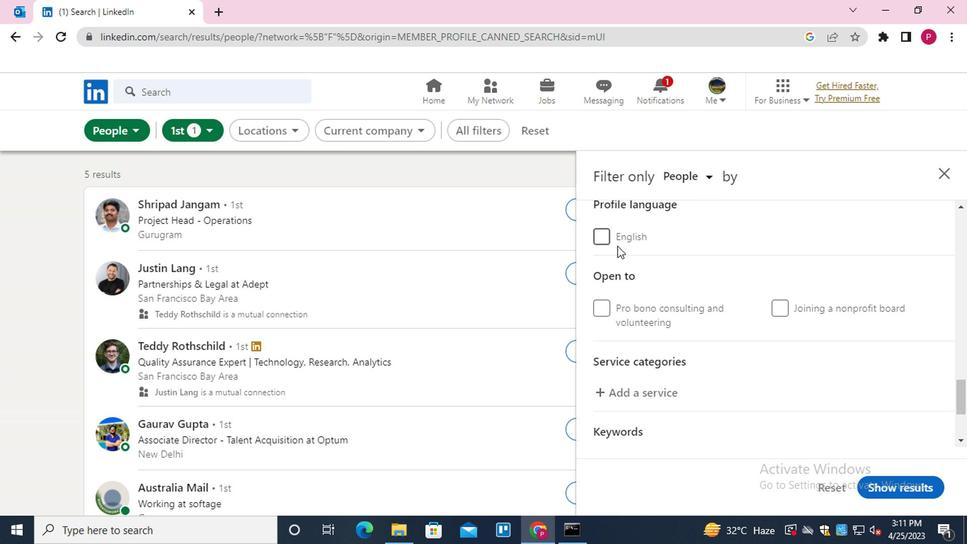 
Action: Mouse scrolled (620, 257) with delta (0, -1)
Screenshot: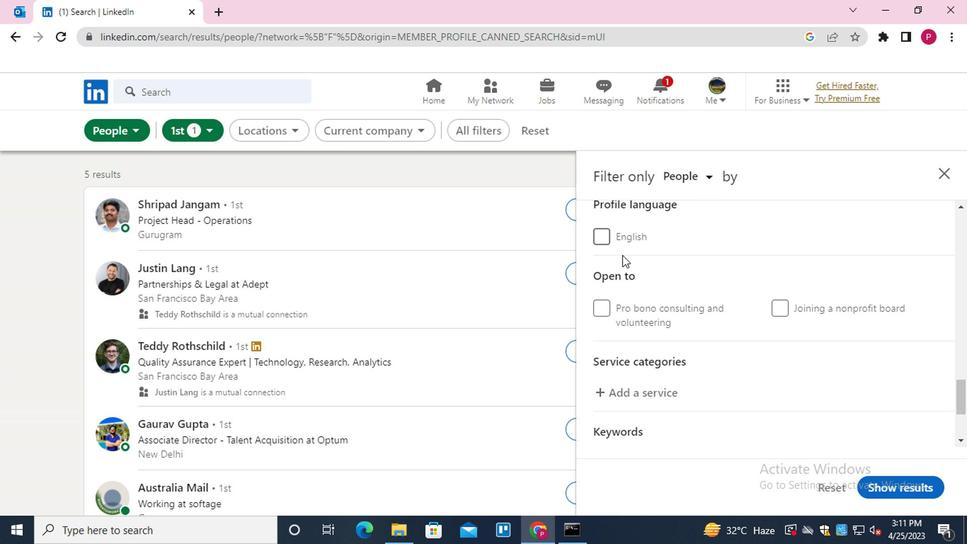 
Action: Mouse moved to (637, 259)
Screenshot: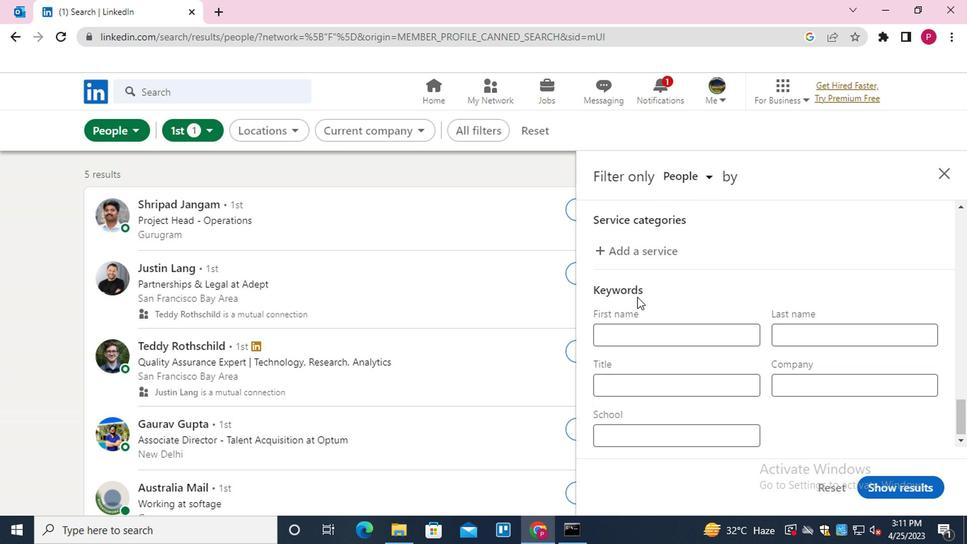 
Action: Mouse pressed left at (637, 259)
Screenshot: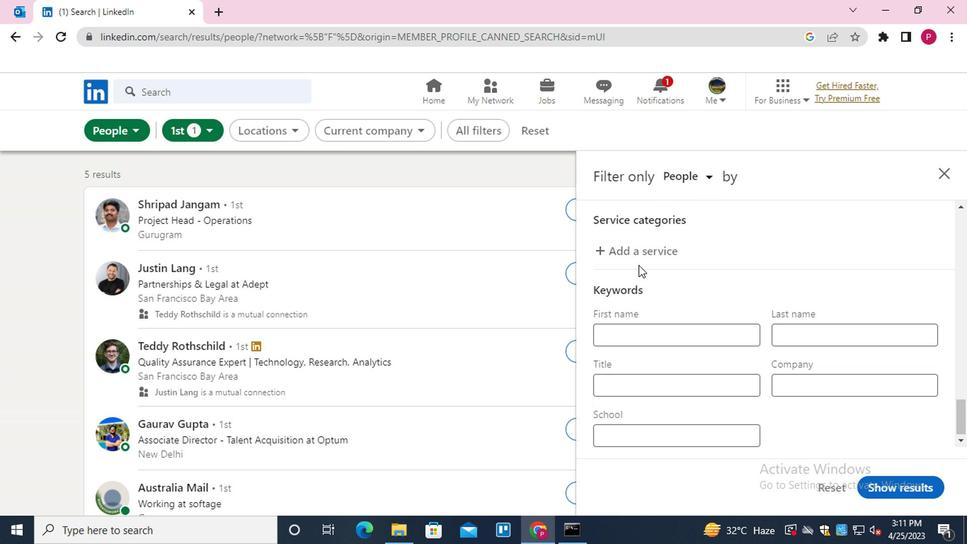 
Action: Key pressed <Key.shift>EVENY<Key.backspace>T
Screenshot: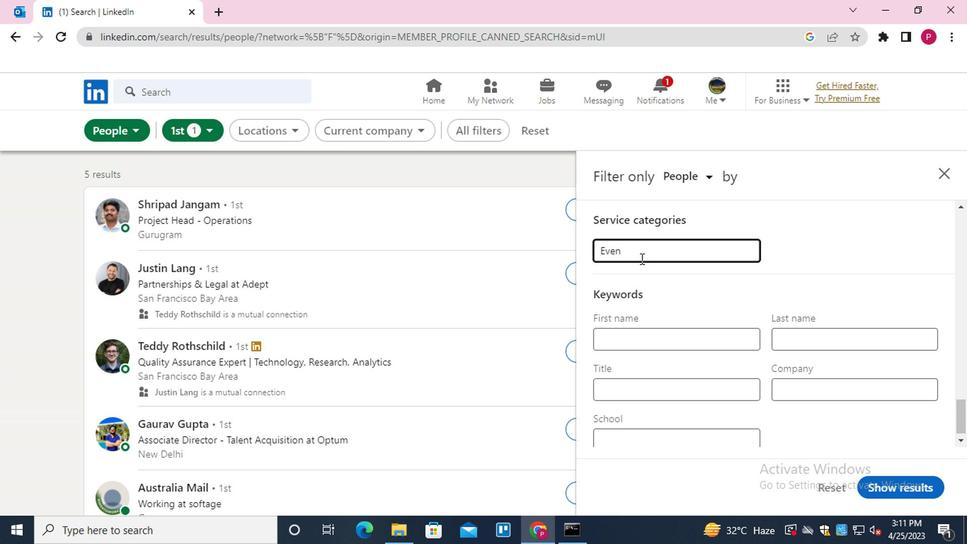 
Action: Mouse moved to (650, 293)
Screenshot: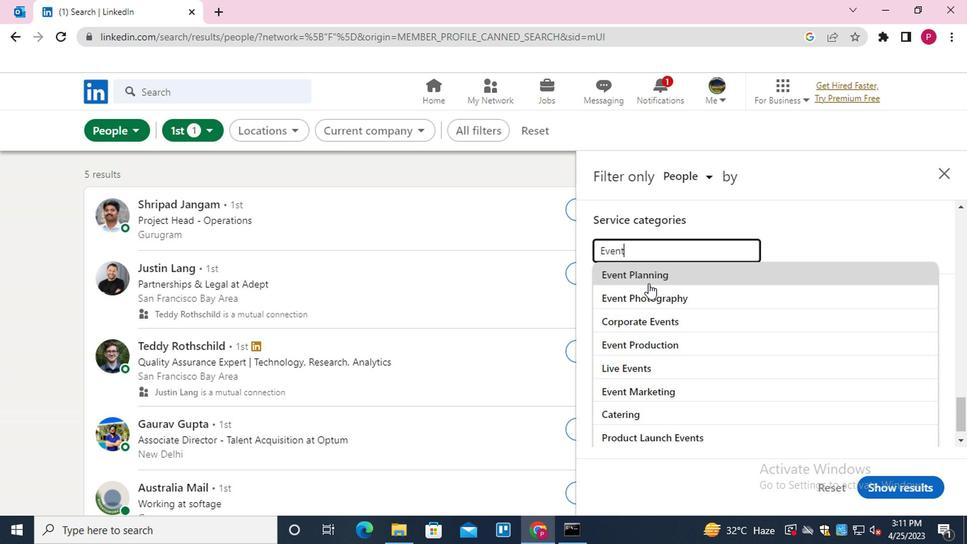 
Action: Mouse pressed left at (650, 293)
Screenshot: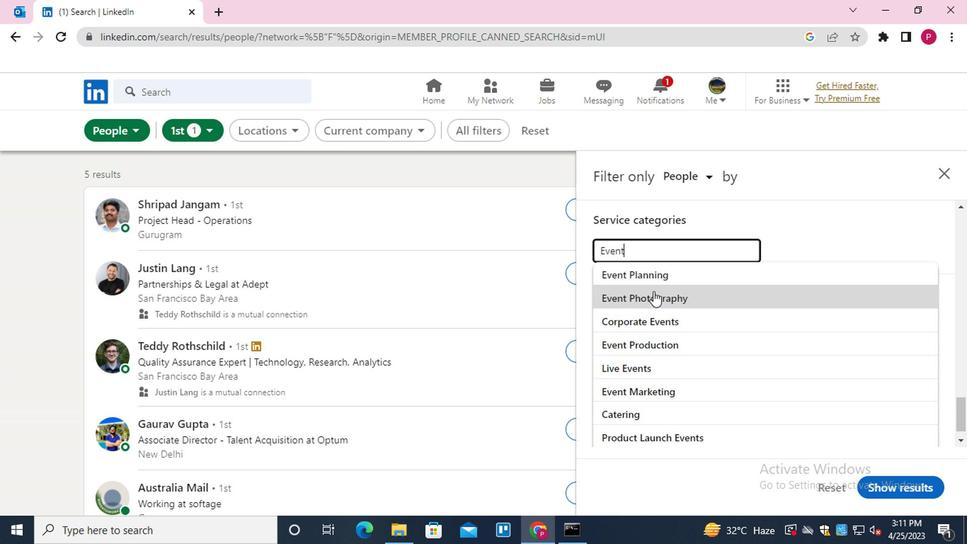 
Action: Mouse scrolled (650, 292) with delta (0, -1)
Screenshot: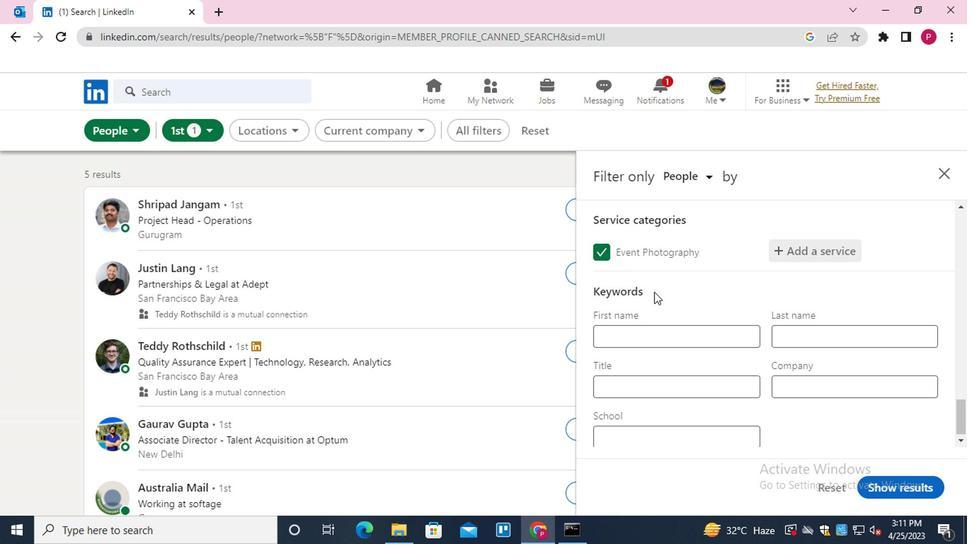 
Action: Mouse scrolled (650, 292) with delta (0, -1)
Screenshot: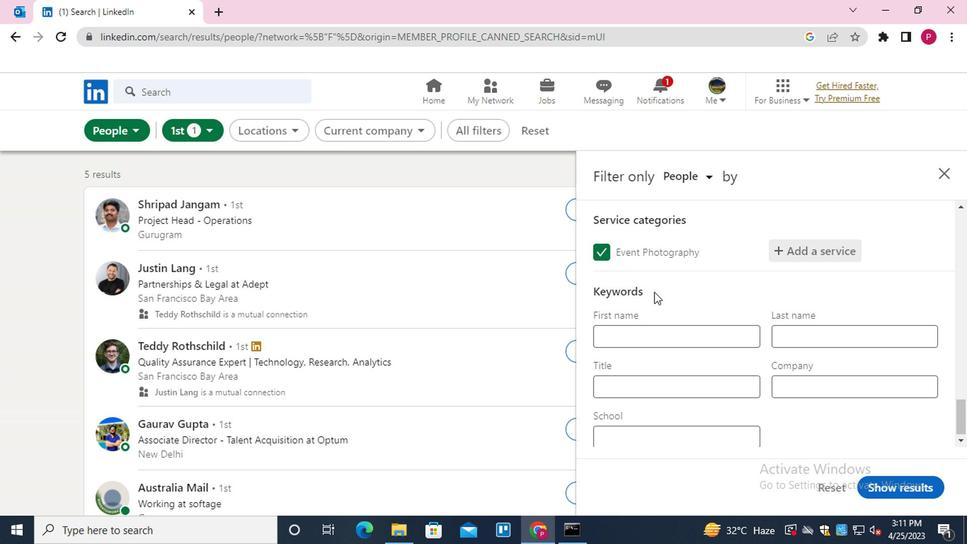 
Action: Mouse moved to (659, 379)
Screenshot: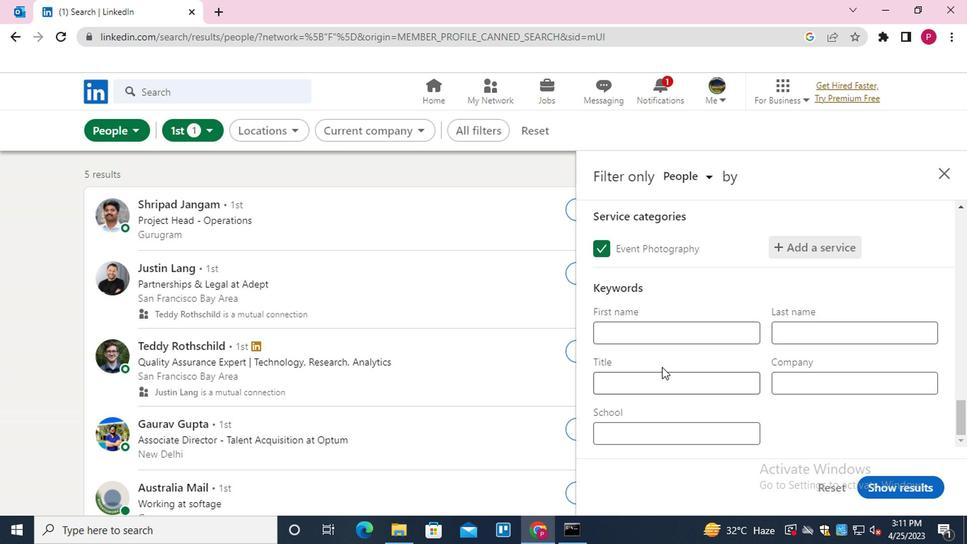 
Action: Mouse pressed left at (659, 379)
Screenshot: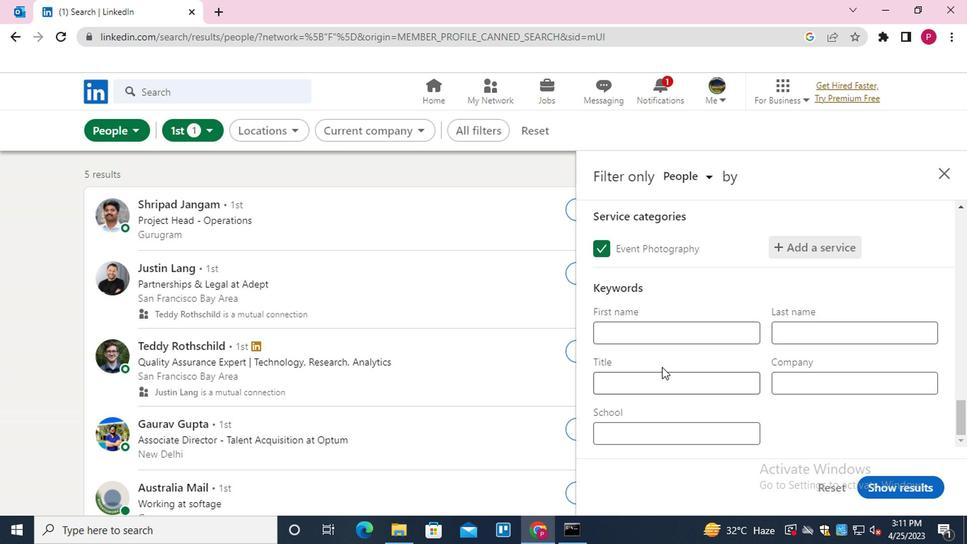 
Action: Key pressed <Key.shift><Key.shift>CONTINOUS<Key.space><Key.insert><Key.insert><Key.insert><Key.insert><Key.backspace><Key.backspace><Key.backspace><Key.backspace>UOS<Key.space><Key.backspace><Key.backspace><Key.backspace><Key.backspace>UOUS<Key.space><Key.shift>IMPROVMENT<Key.space><Key.backspace><Key.backspace><Key.backspace><Key.backspace>ENT<Key.space><Key.backspace><Key.backspace><Key.backspace><Key.backspace><Key.backspace>EMENT<Key.space><Key.shift>LRAD
Screenshot: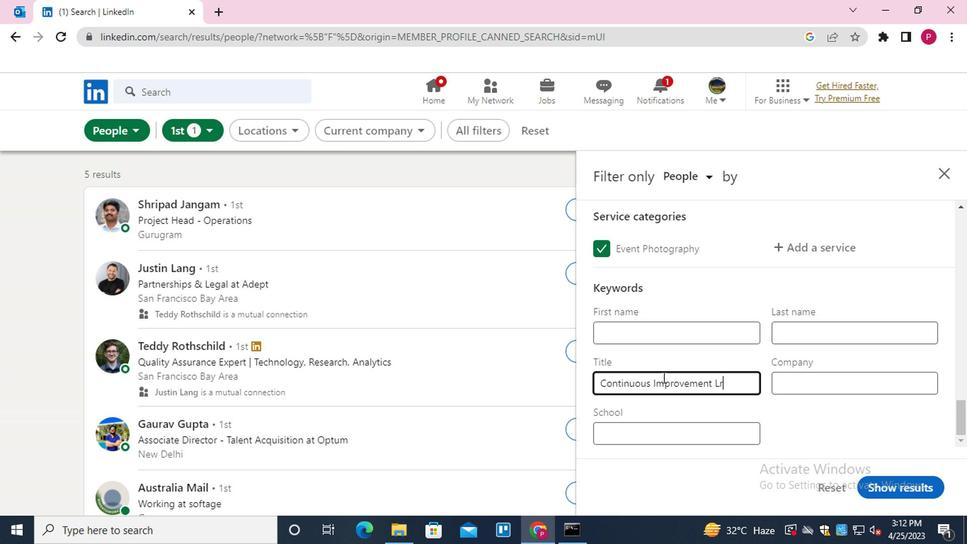 
Action: Mouse moved to (677, 367)
Screenshot: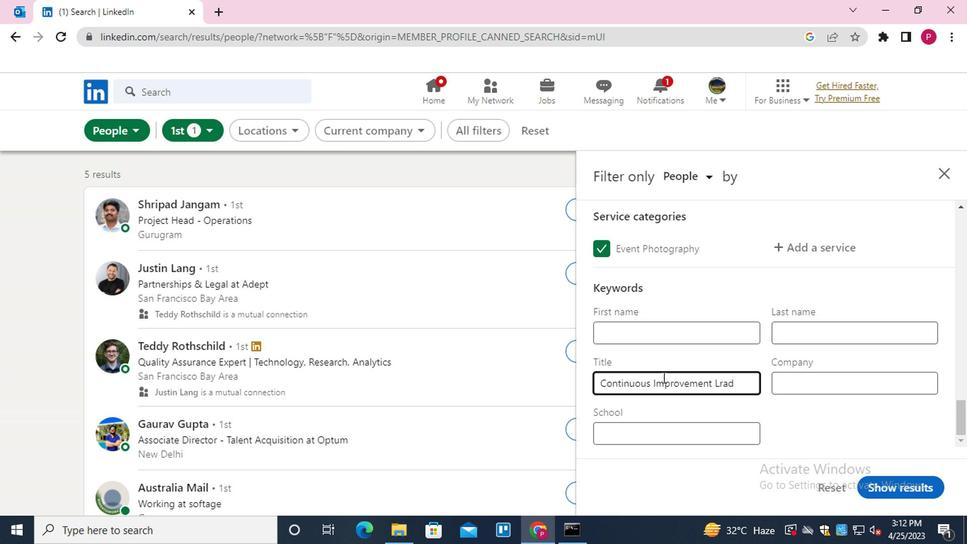 
Action: Key pressed <Key.backspace><Key.backspace><Key.backspace>EAD
Screenshot: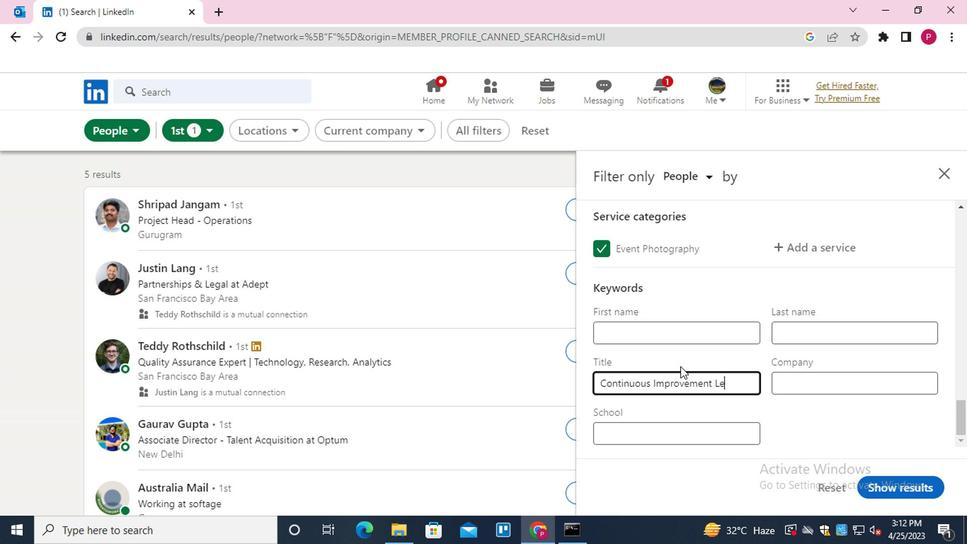 
Action: Mouse moved to (880, 485)
Screenshot: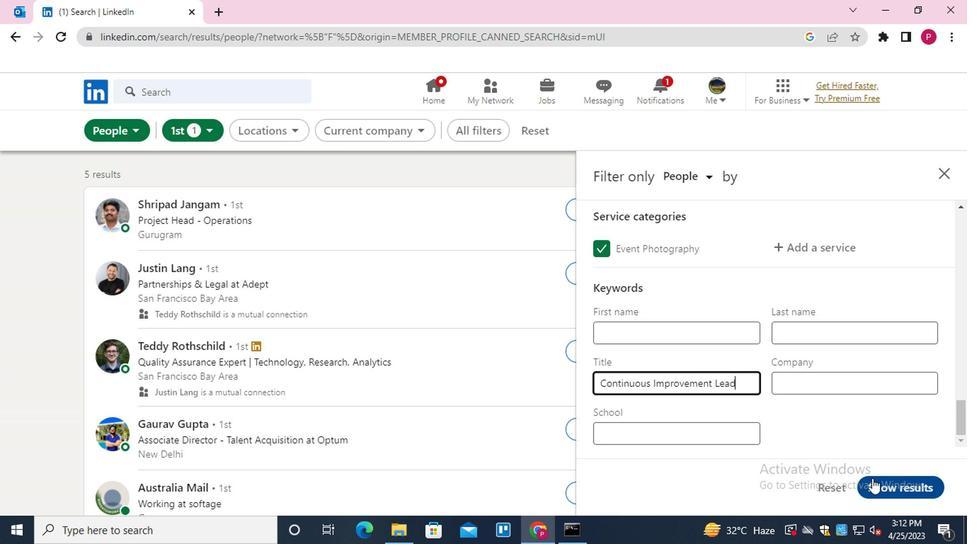 
Action: Mouse pressed left at (880, 485)
Screenshot: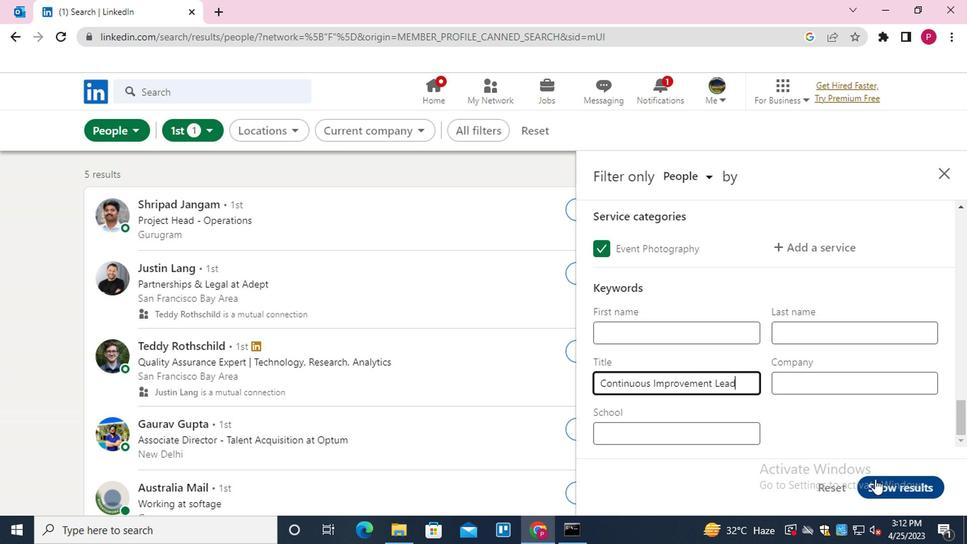 
Action: Mouse moved to (389, 282)
Screenshot: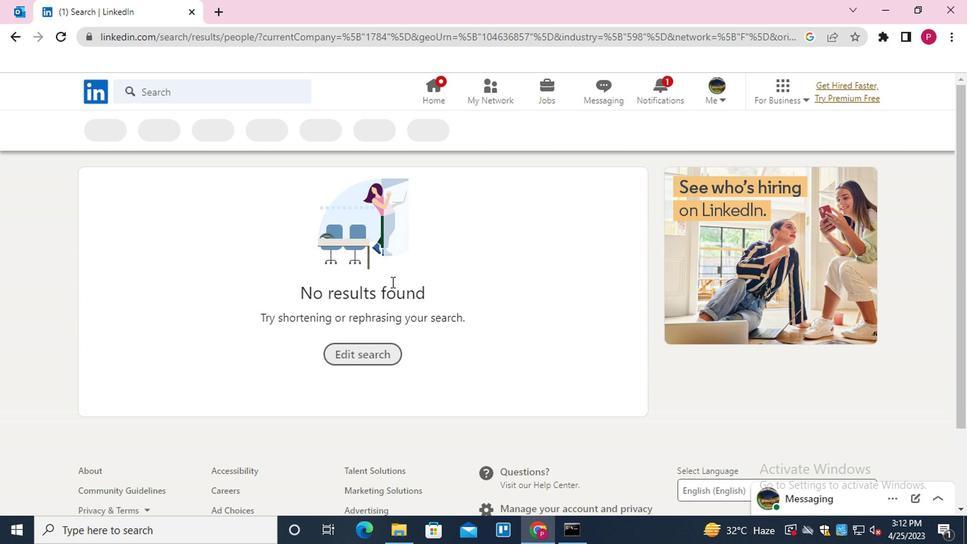 
